 Task: Add a condition where "Hours since last SLA breach Less than One hundred" in unsolved tickets in your groups.
Action: Mouse moved to (120, 448)
Screenshot: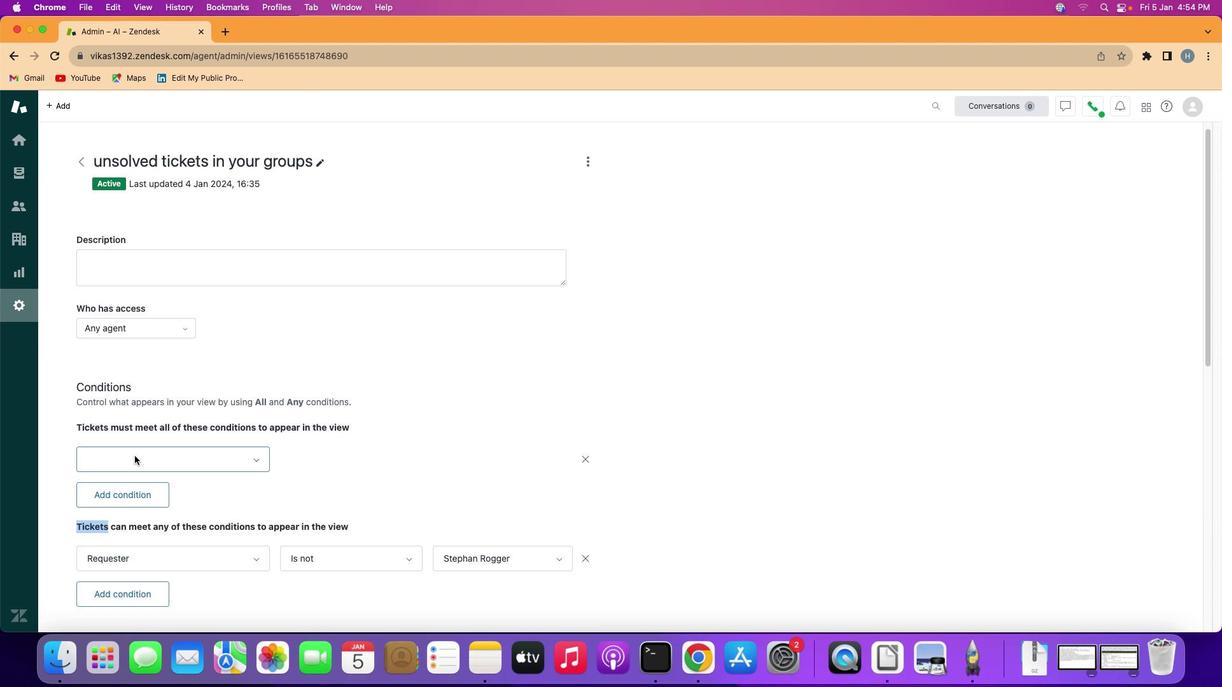 
Action: Mouse pressed left at (120, 448)
Screenshot: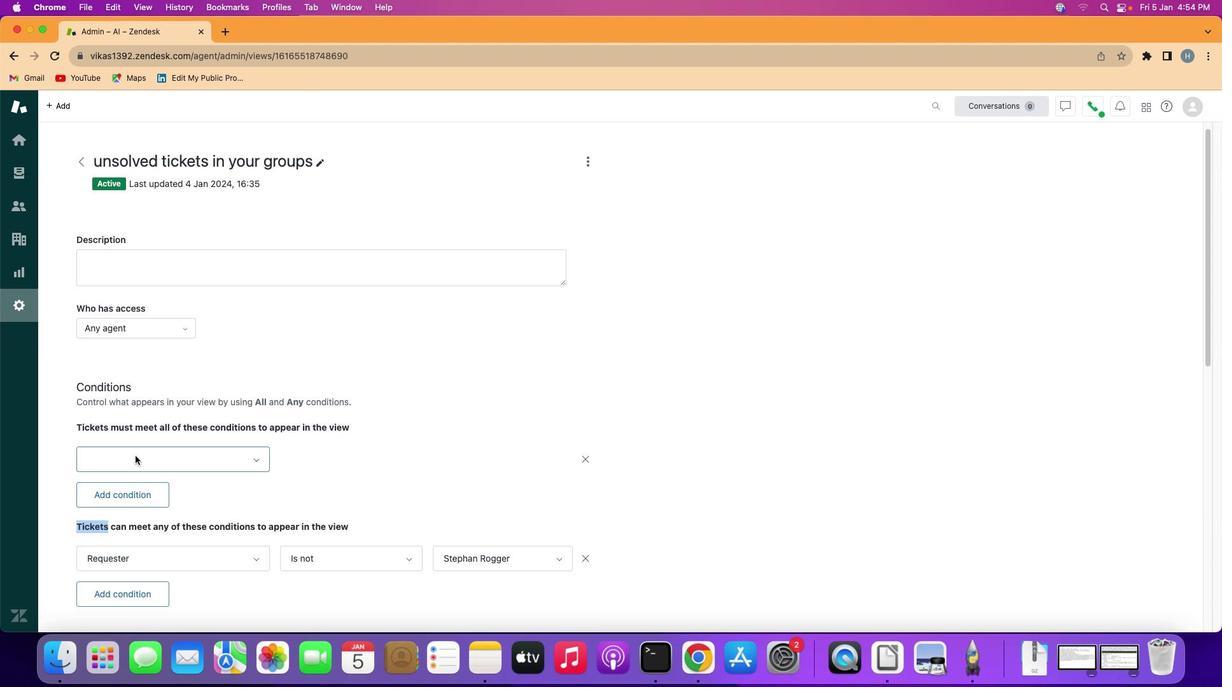 
Action: Mouse moved to (126, 446)
Screenshot: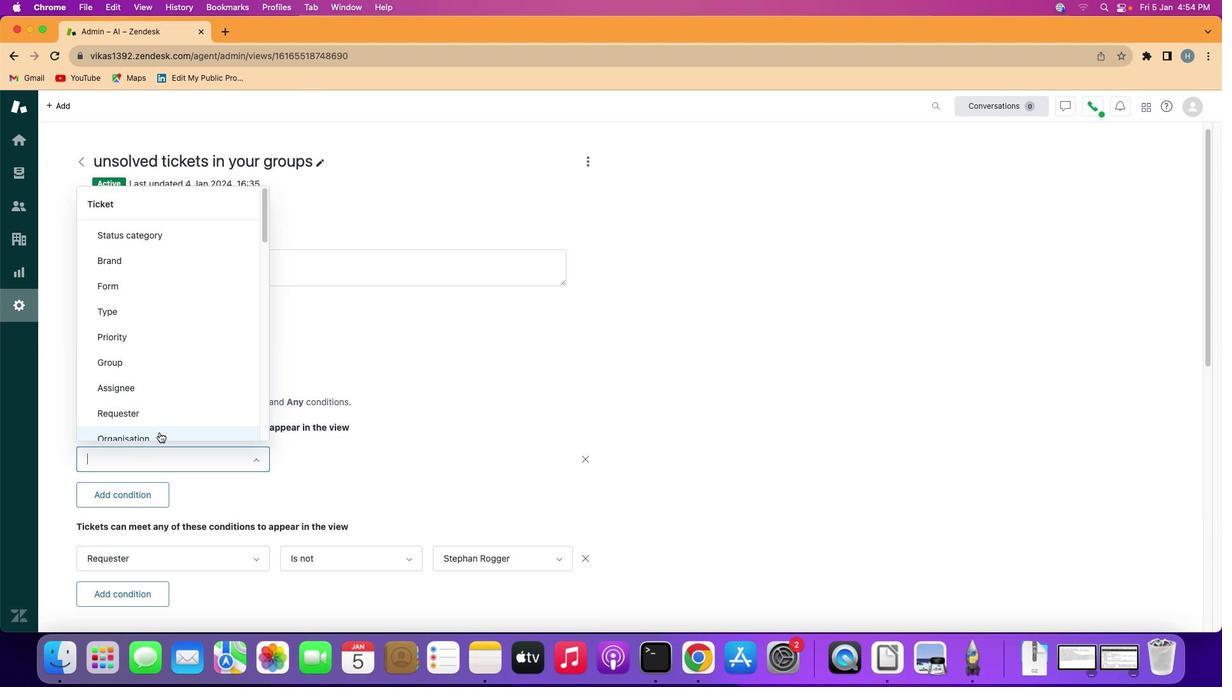 
Action: Mouse pressed left at (126, 446)
Screenshot: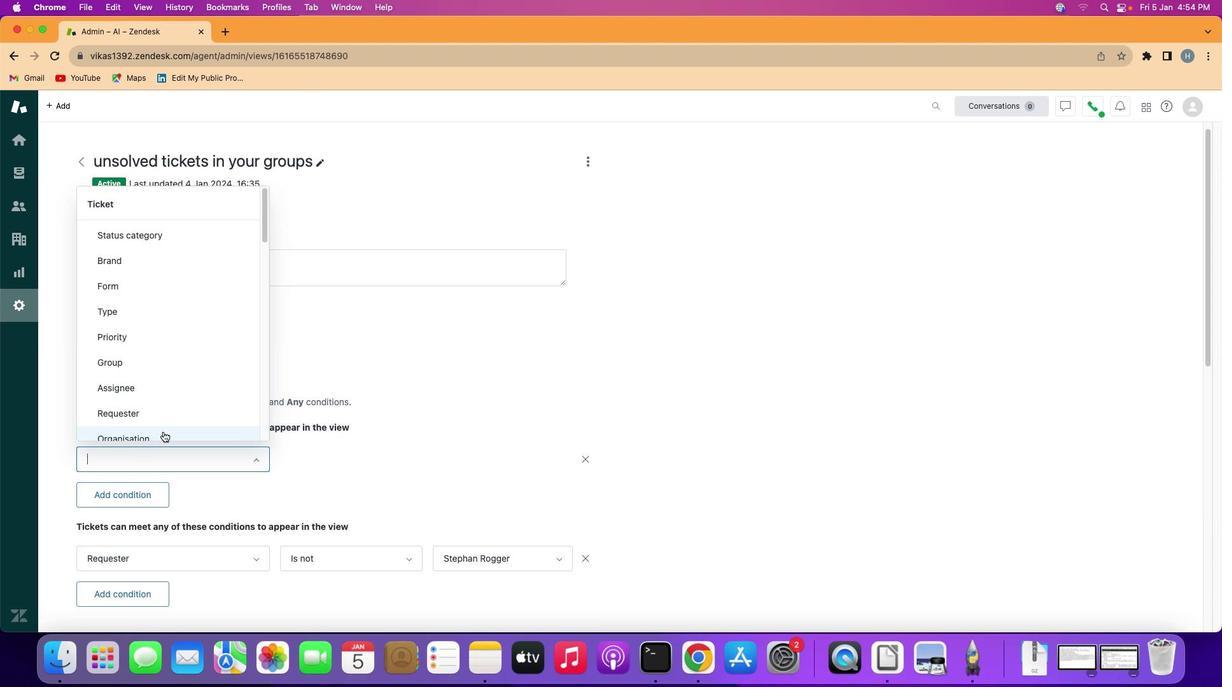 
Action: Mouse moved to (157, 387)
Screenshot: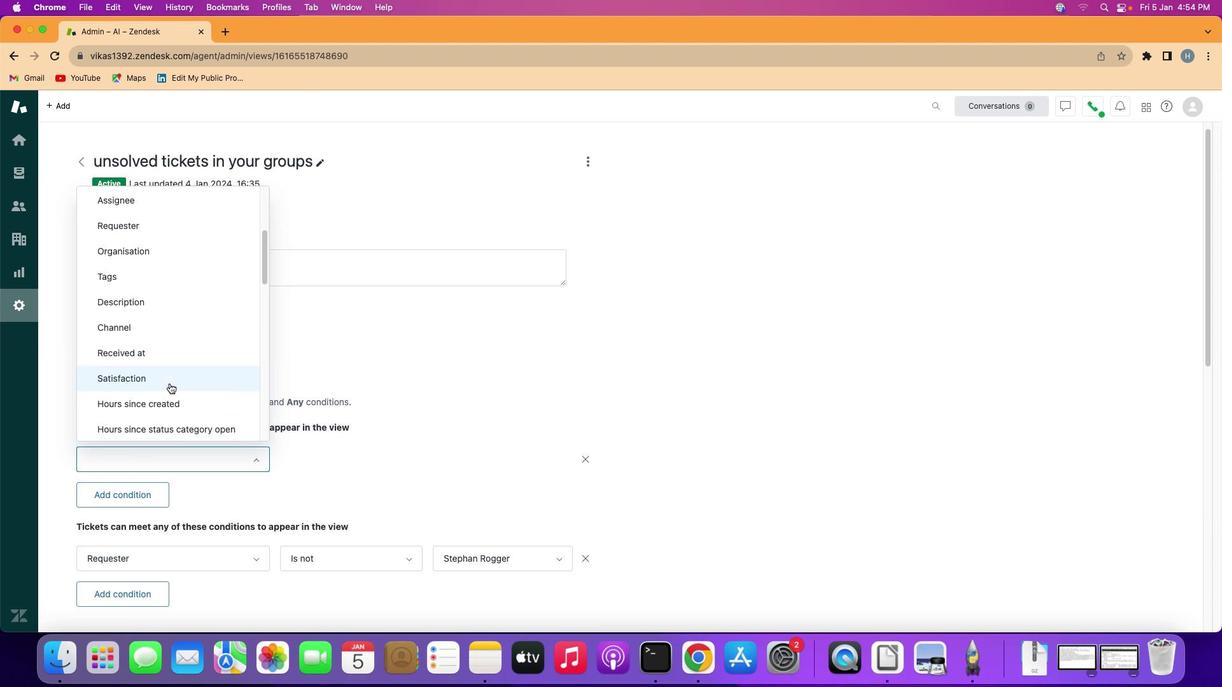 
Action: Mouse scrolled (157, 387) with delta (-8, -8)
Screenshot: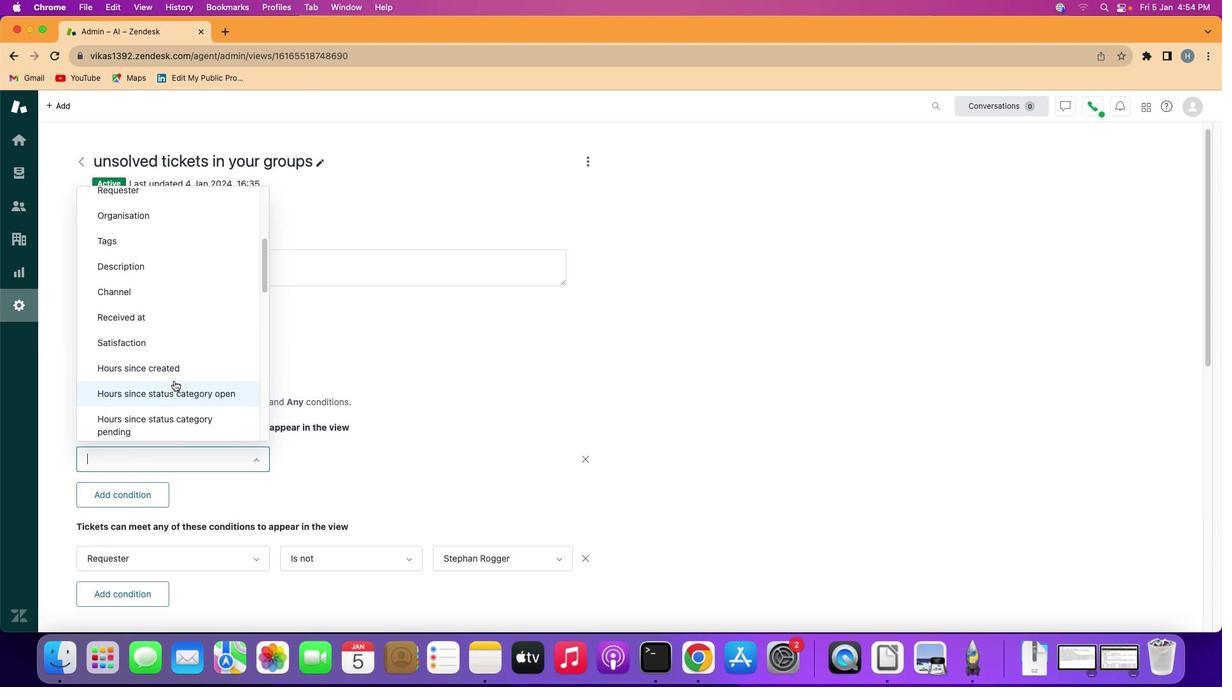 
Action: Mouse moved to (157, 386)
Screenshot: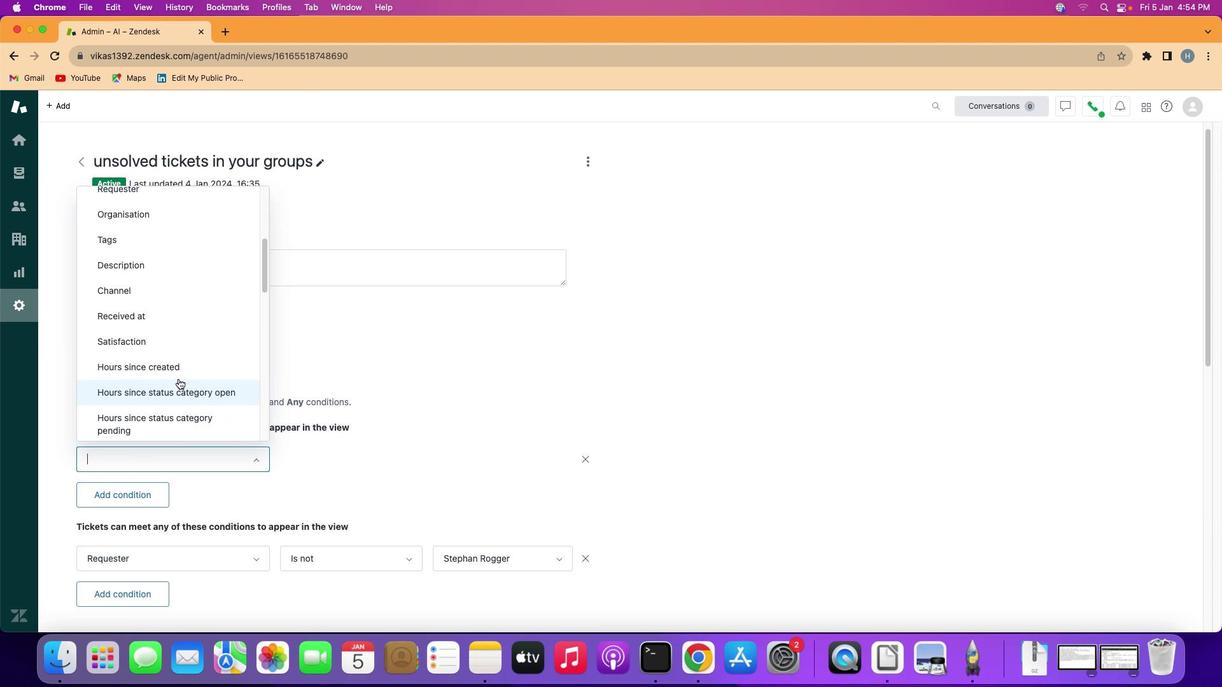 
Action: Mouse scrolled (157, 386) with delta (-8, -8)
Screenshot: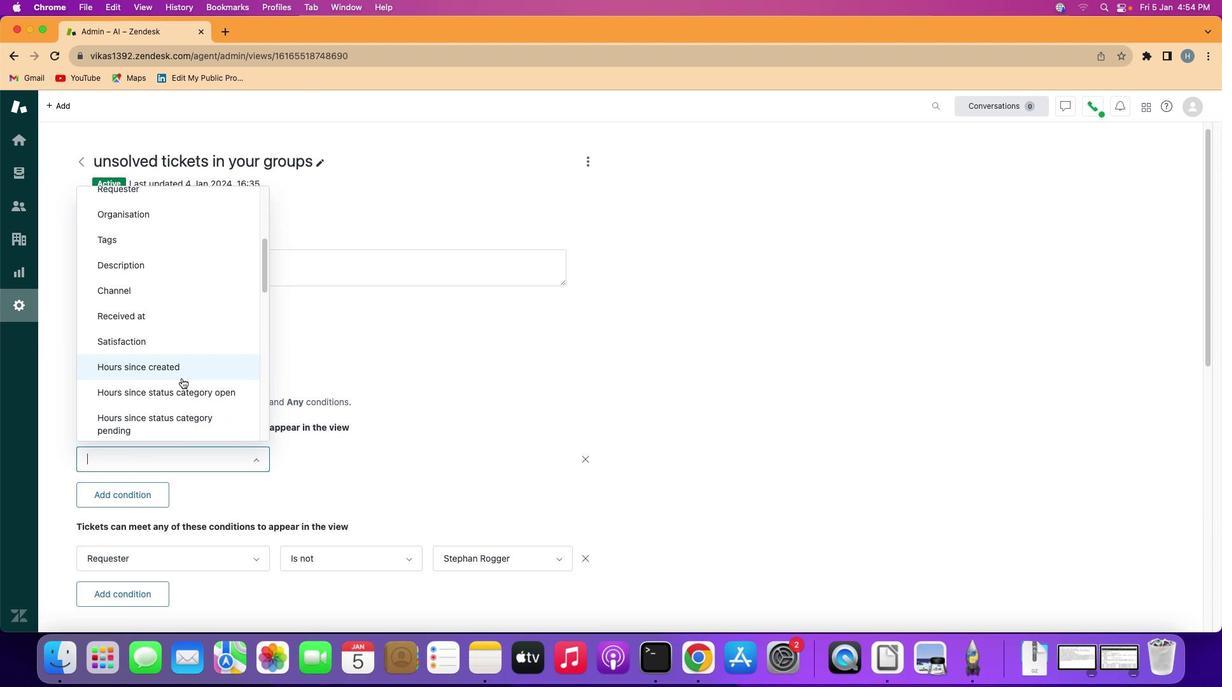 
Action: Mouse scrolled (157, 386) with delta (-8, -9)
Screenshot: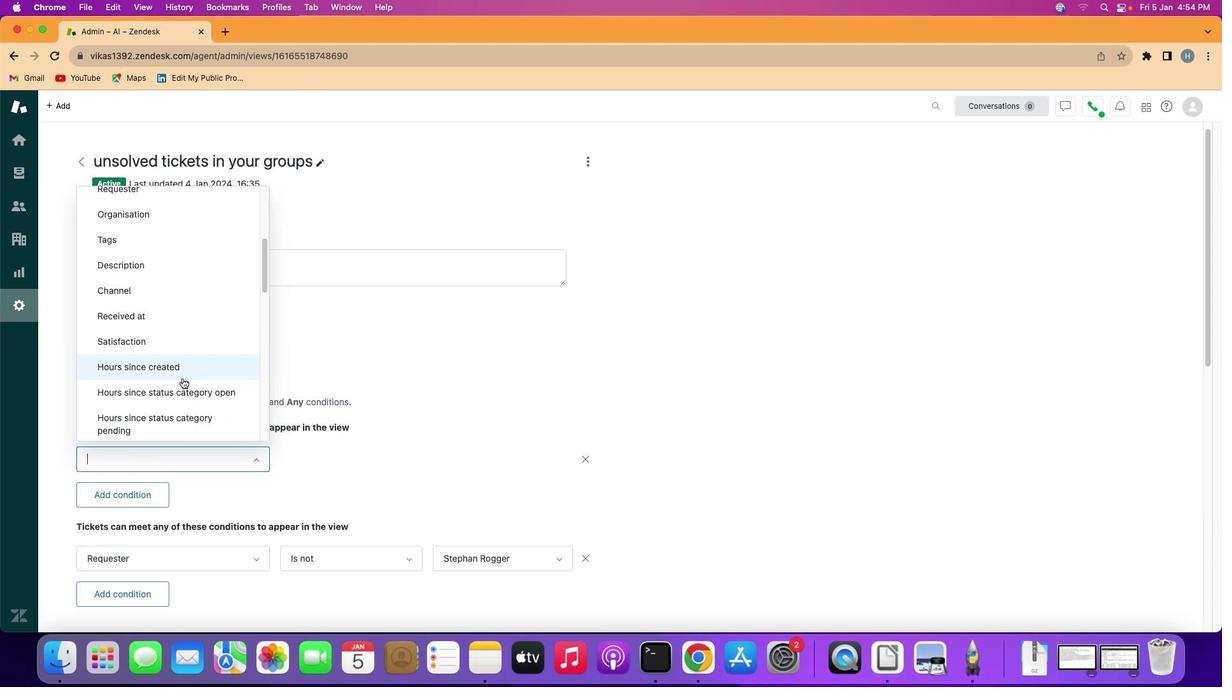 
Action: Mouse scrolled (157, 386) with delta (-8, -9)
Screenshot: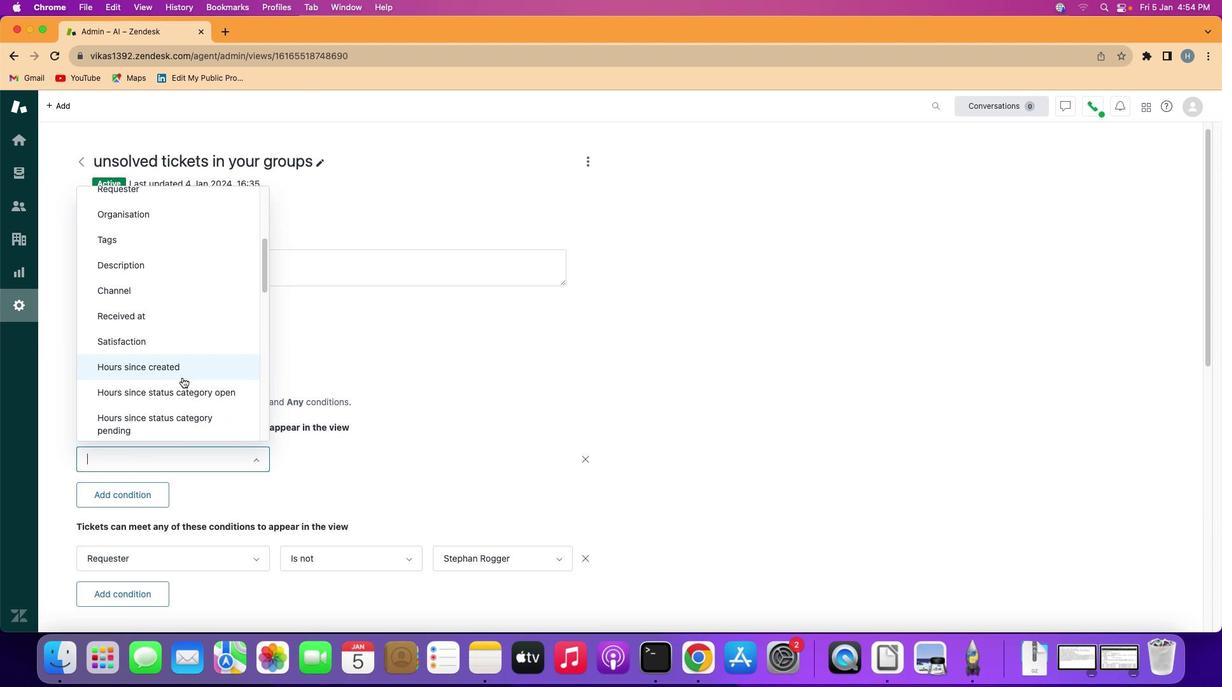 
Action: Mouse moved to (158, 385)
Screenshot: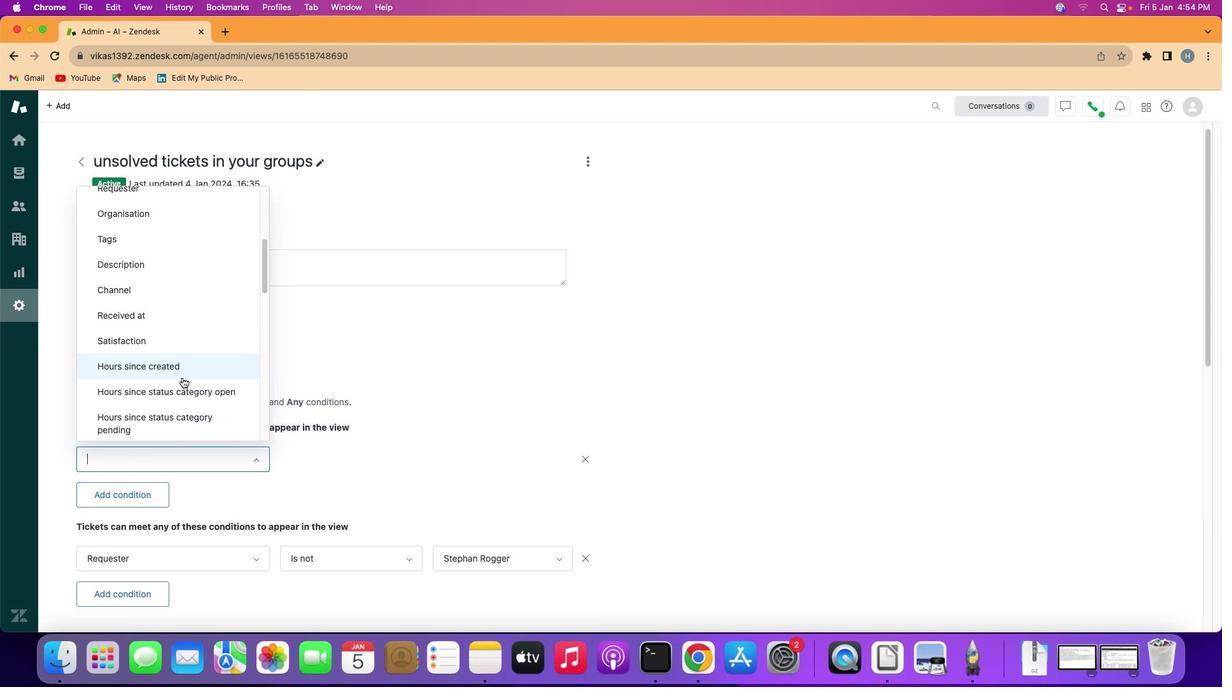 
Action: Mouse scrolled (158, 385) with delta (-8, -10)
Screenshot: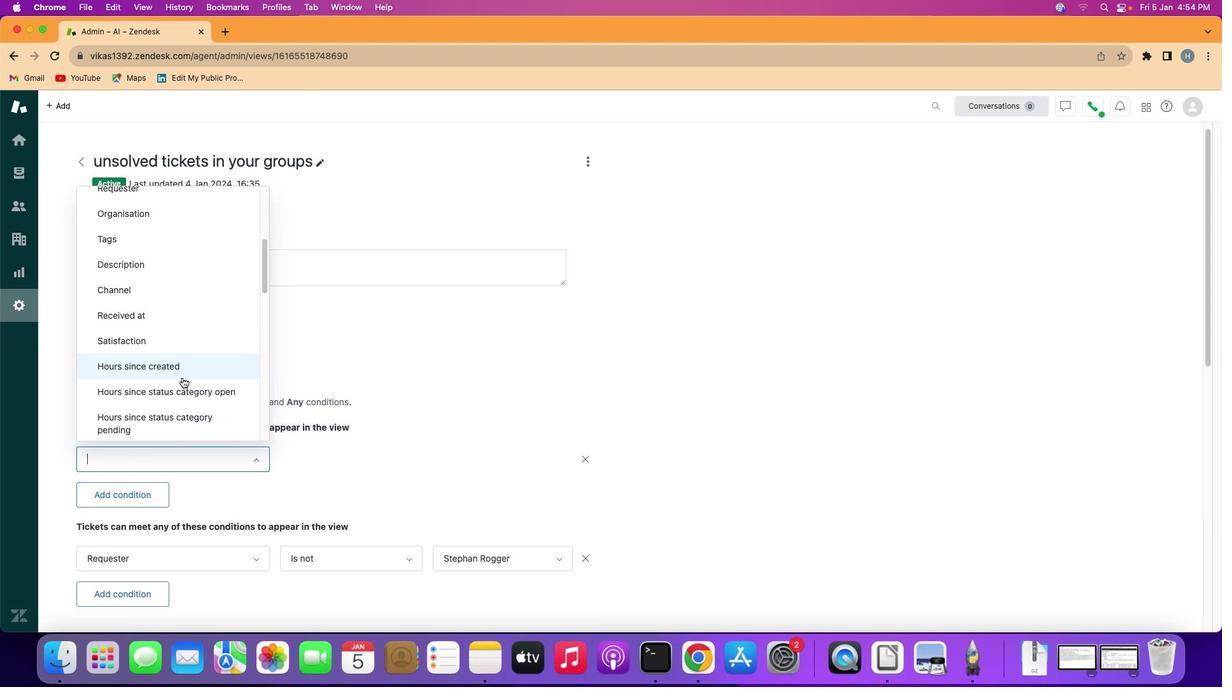 
Action: Mouse moved to (173, 369)
Screenshot: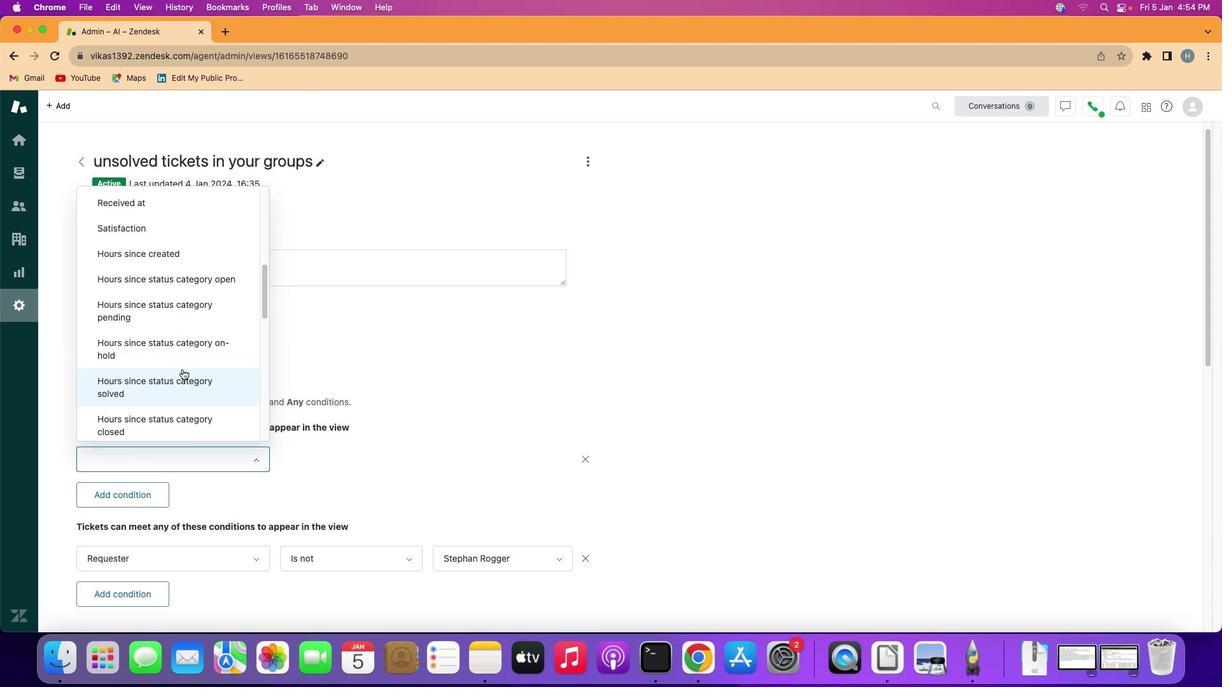 
Action: Mouse scrolled (173, 369) with delta (-8, -8)
Screenshot: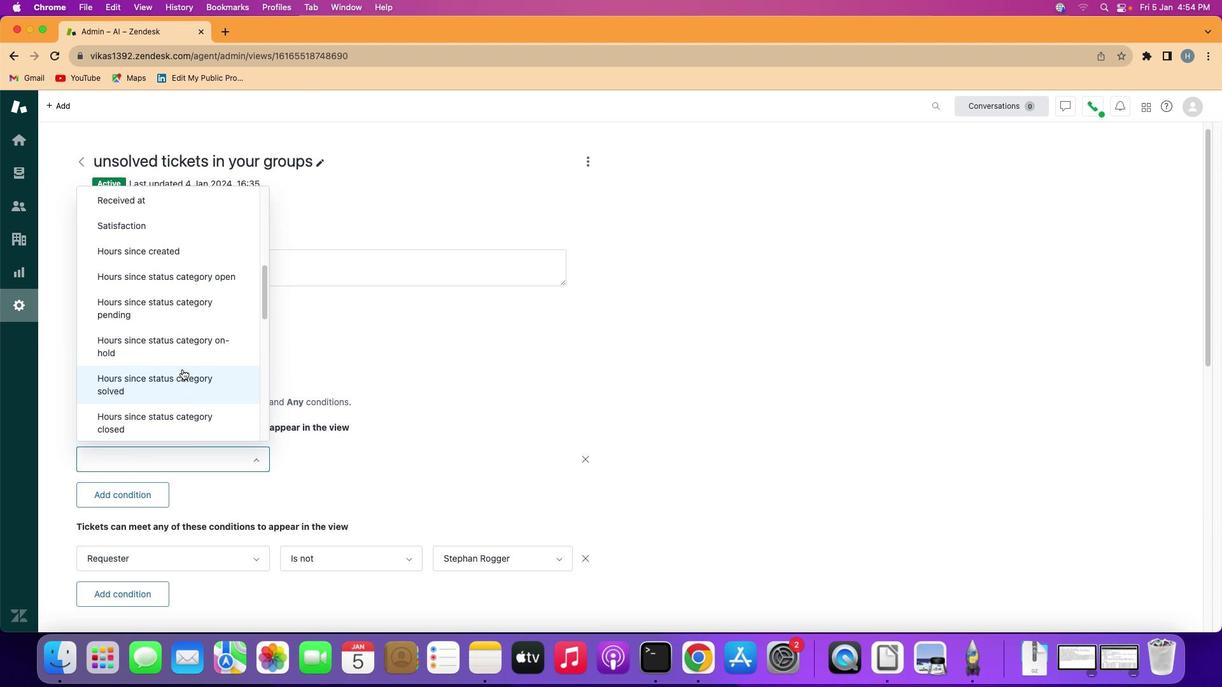 
Action: Mouse scrolled (173, 369) with delta (-8, -8)
Screenshot: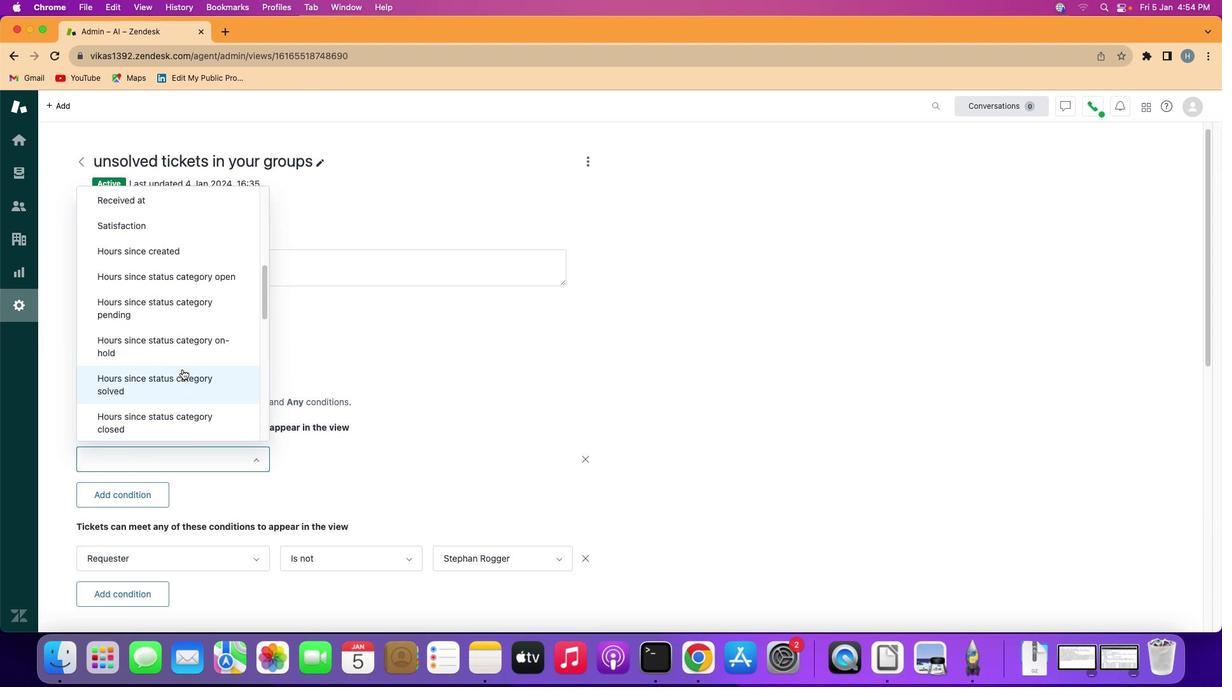 
Action: Mouse moved to (173, 369)
Screenshot: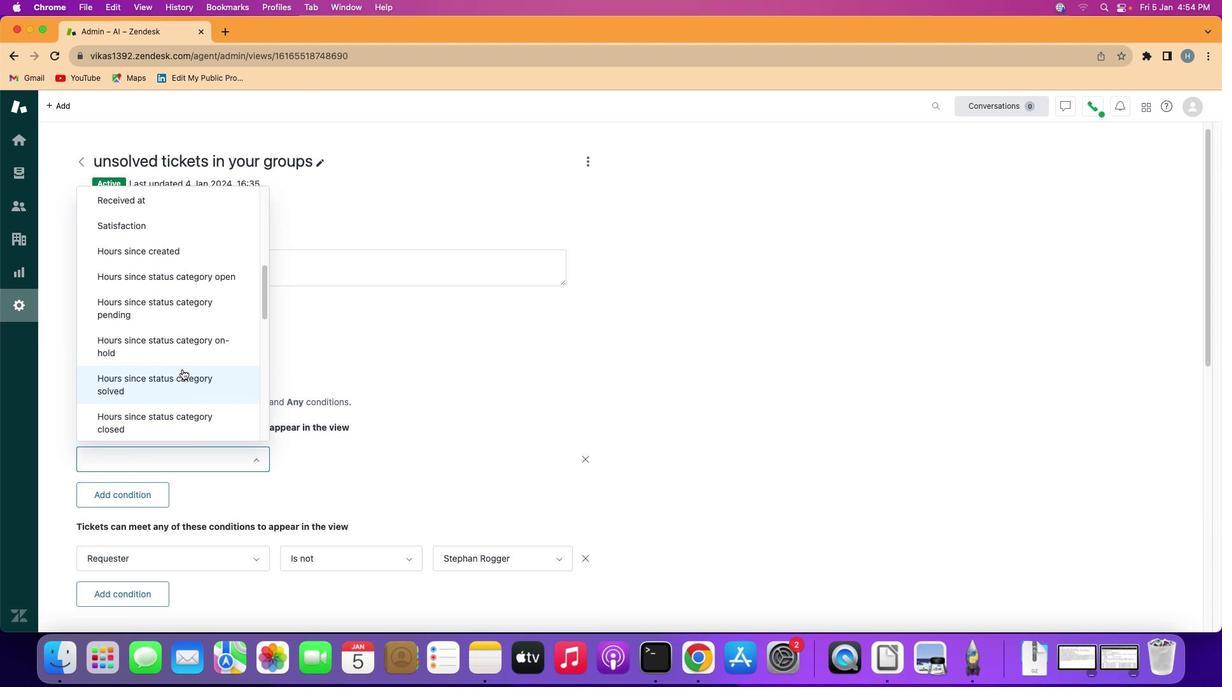 
Action: Mouse scrolled (173, 369) with delta (-8, -8)
Screenshot: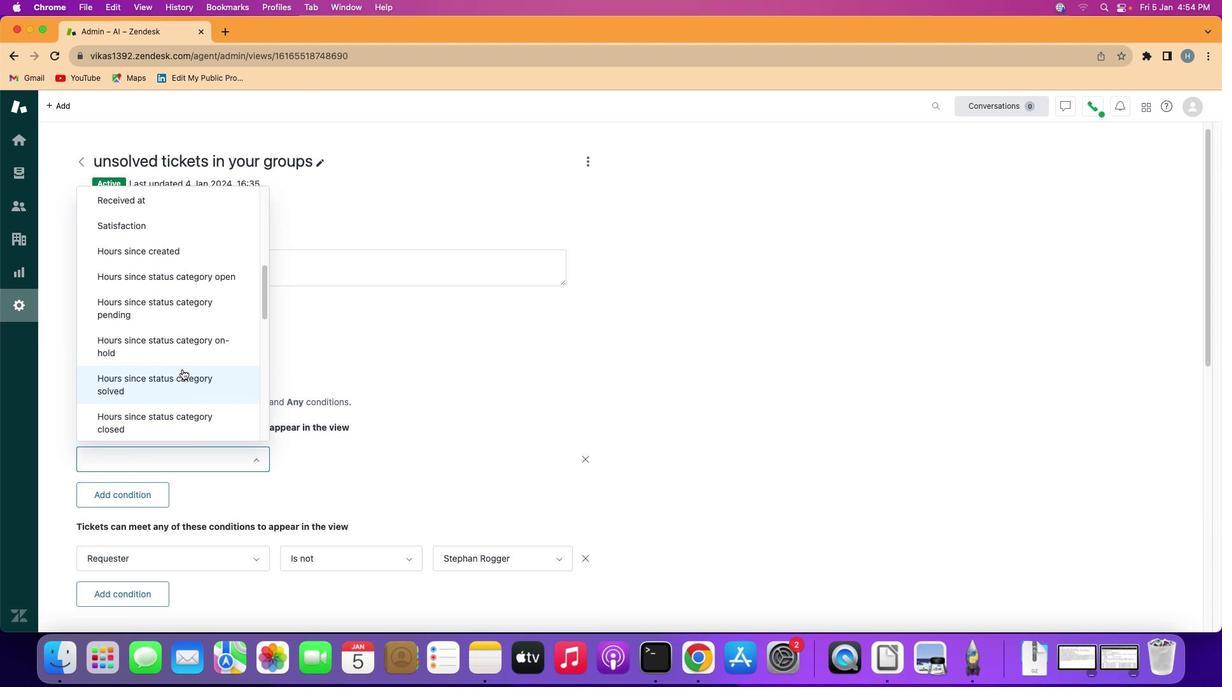 
Action: Mouse moved to (173, 367)
Screenshot: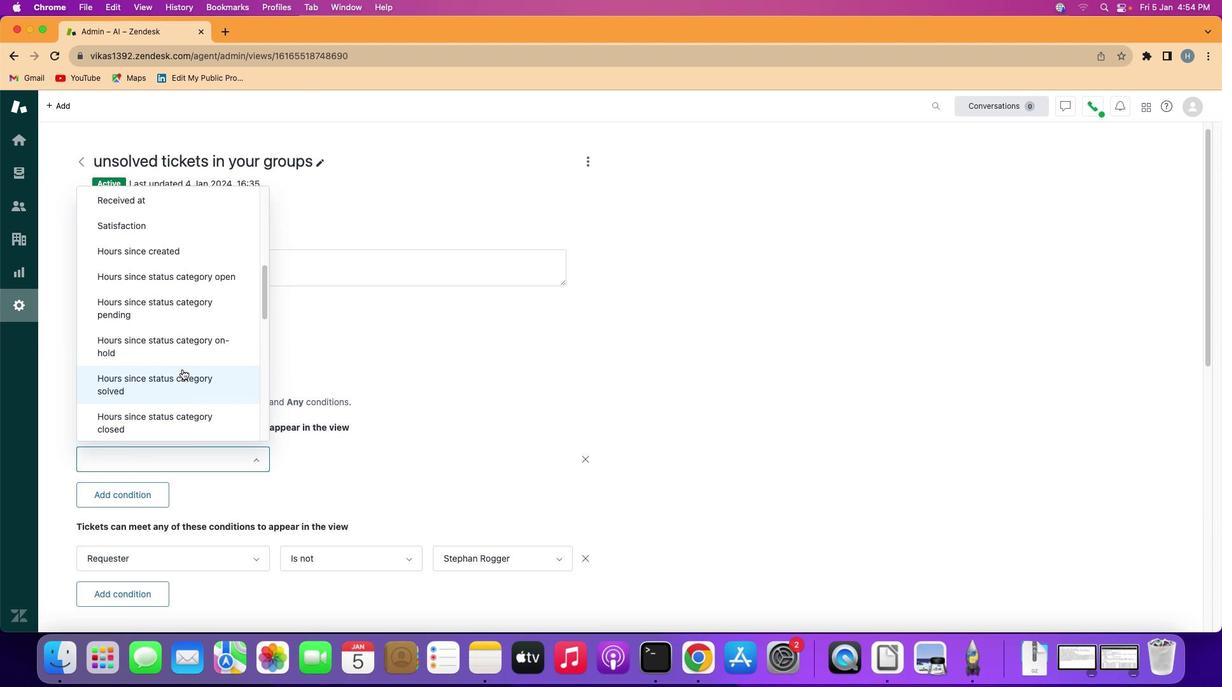 
Action: Mouse scrolled (173, 367) with delta (-8, -9)
Screenshot: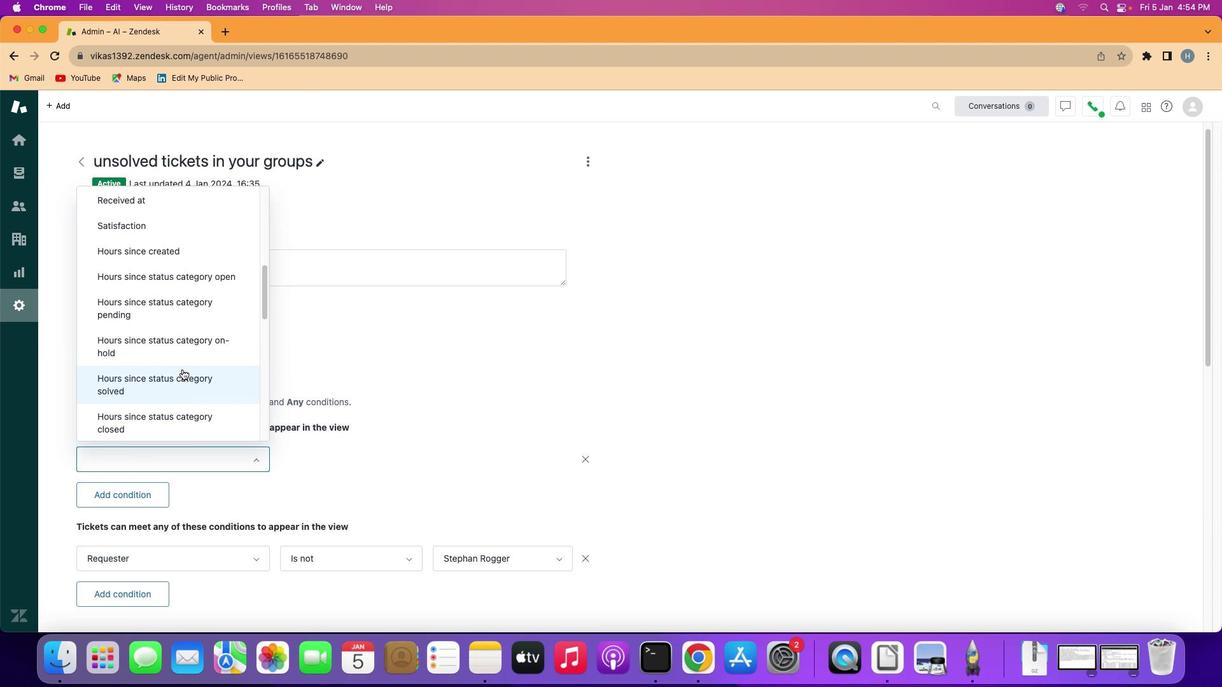 
Action: Mouse moved to (173, 360)
Screenshot: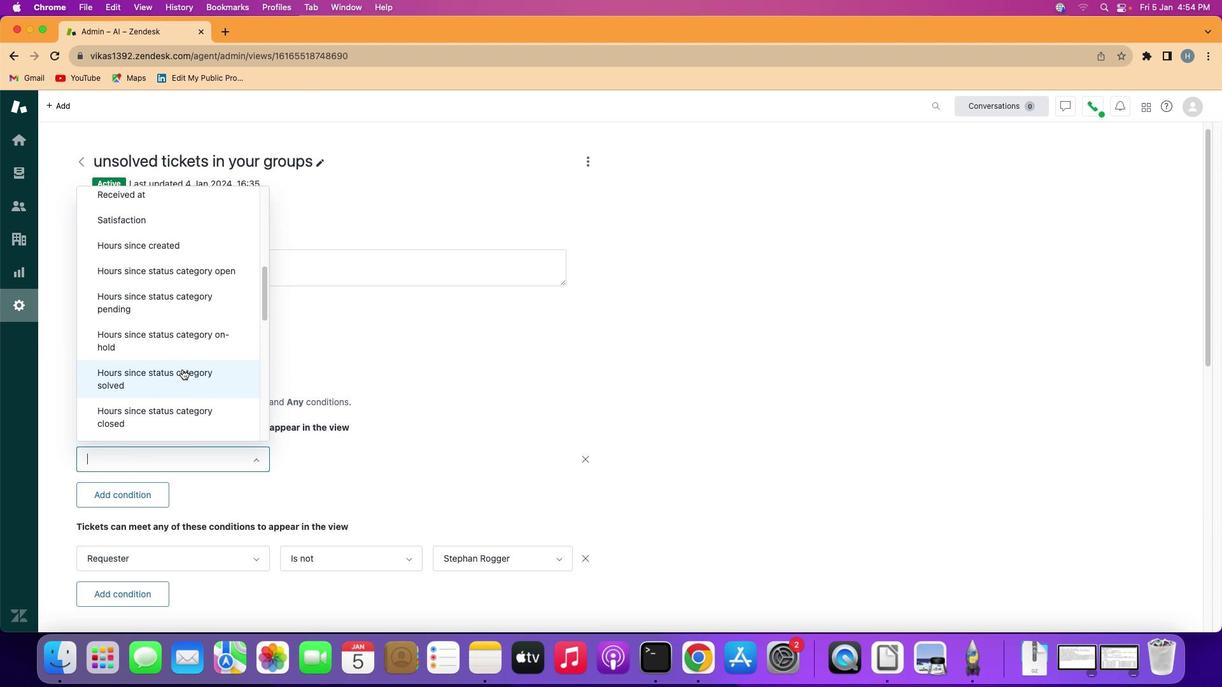 
Action: Mouse scrolled (173, 360) with delta (-8, -8)
Screenshot: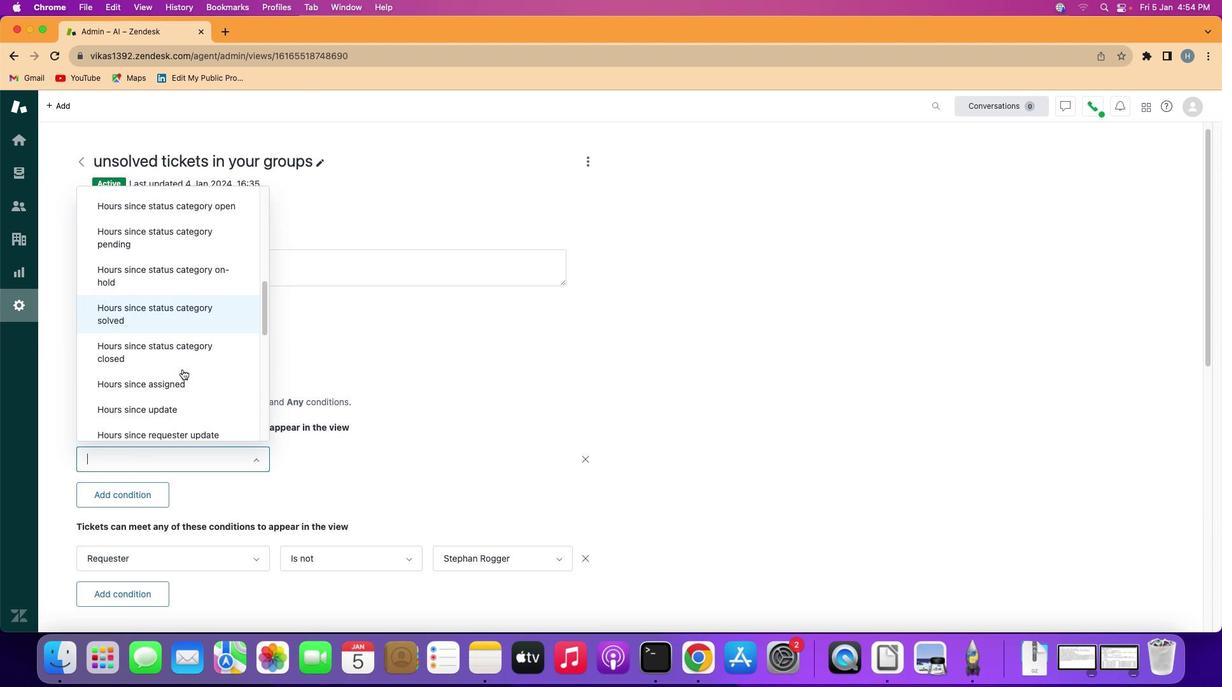 
Action: Mouse scrolled (173, 360) with delta (-8, -8)
Screenshot: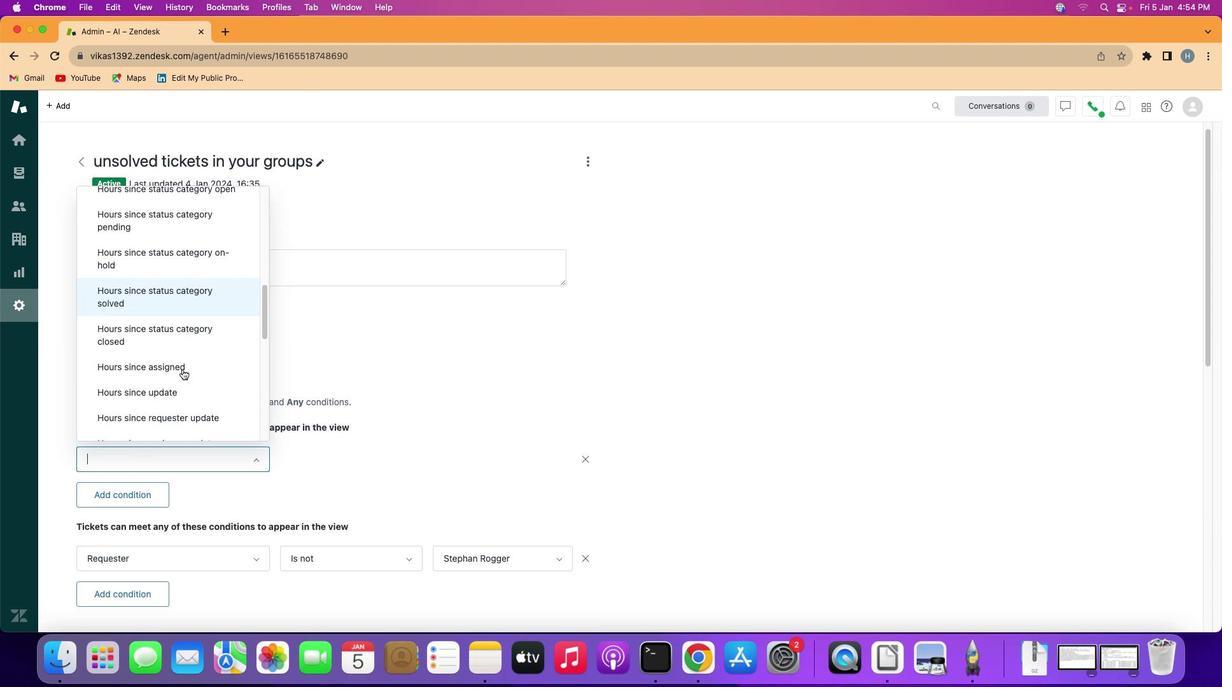 
Action: Mouse scrolled (173, 360) with delta (-8, -8)
Screenshot: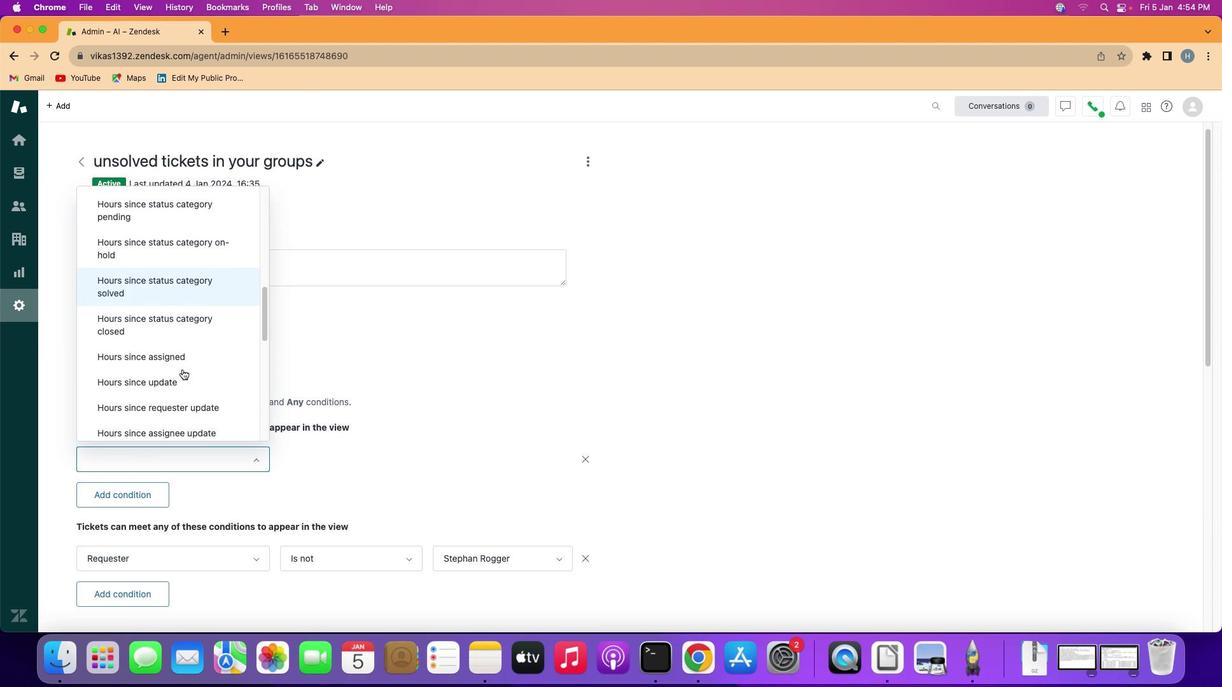 
Action: Mouse scrolled (173, 360) with delta (-8, -8)
Screenshot: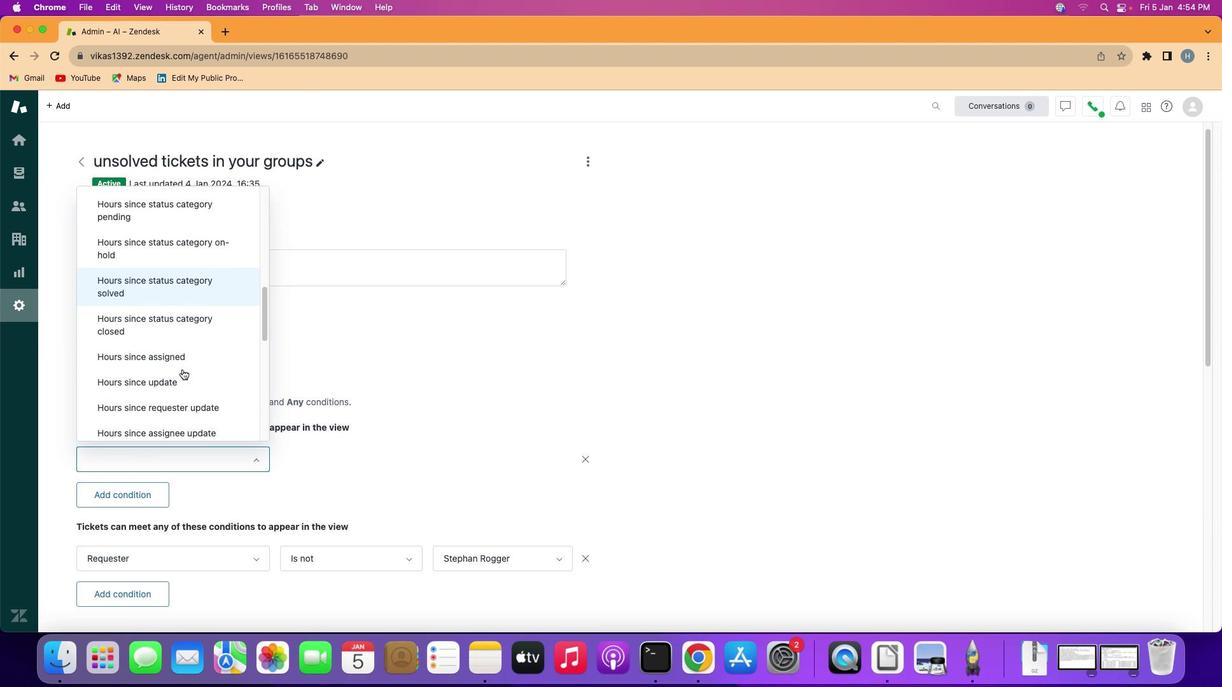 
Action: Mouse scrolled (173, 360) with delta (-8, -8)
Screenshot: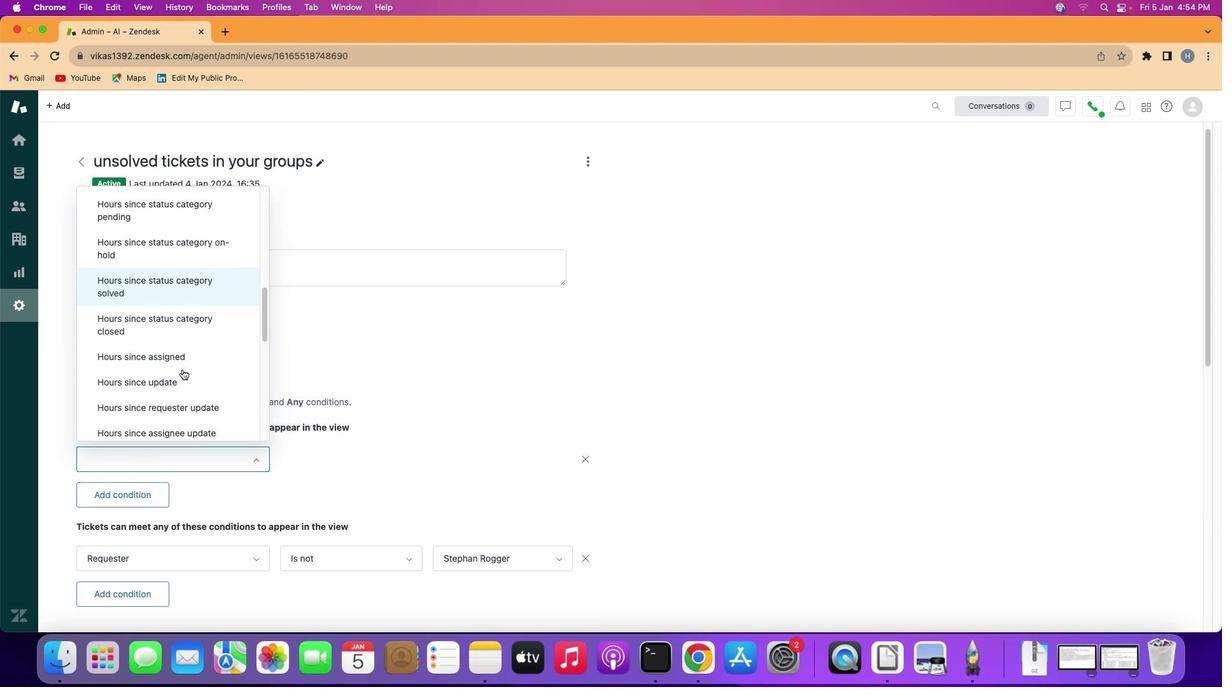 
Action: Mouse scrolled (173, 360) with delta (-8, -8)
Screenshot: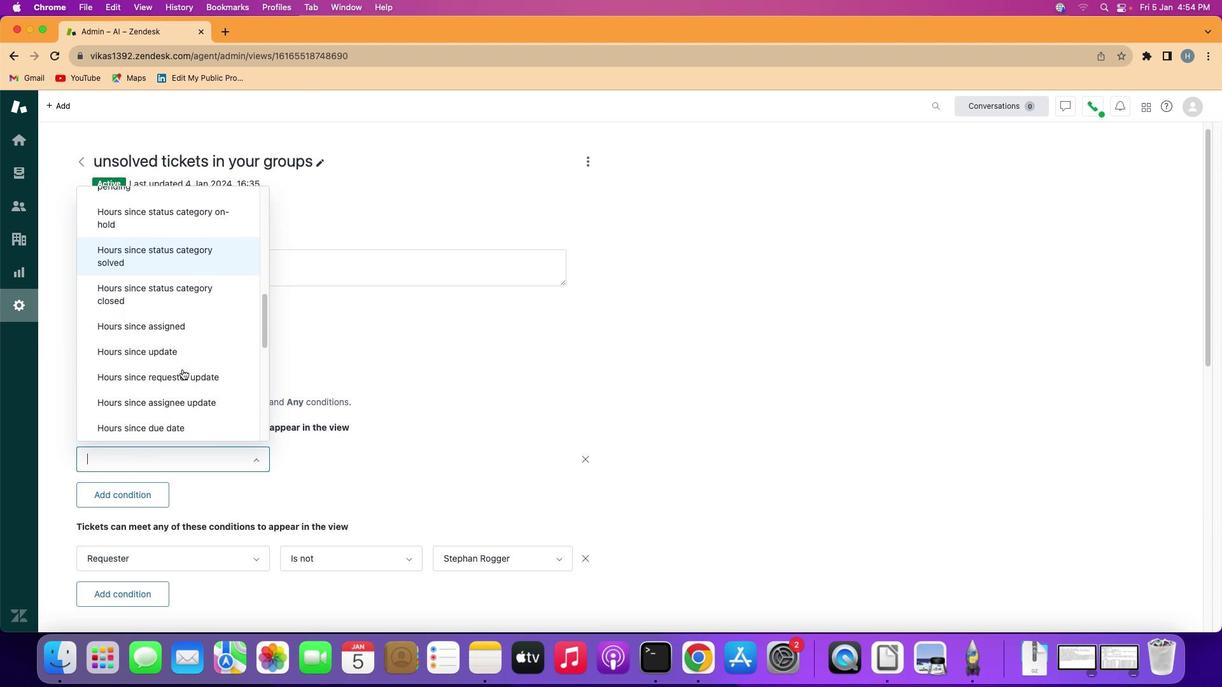 
Action: Mouse scrolled (173, 360) with delta (-8, -8)
Screenshot: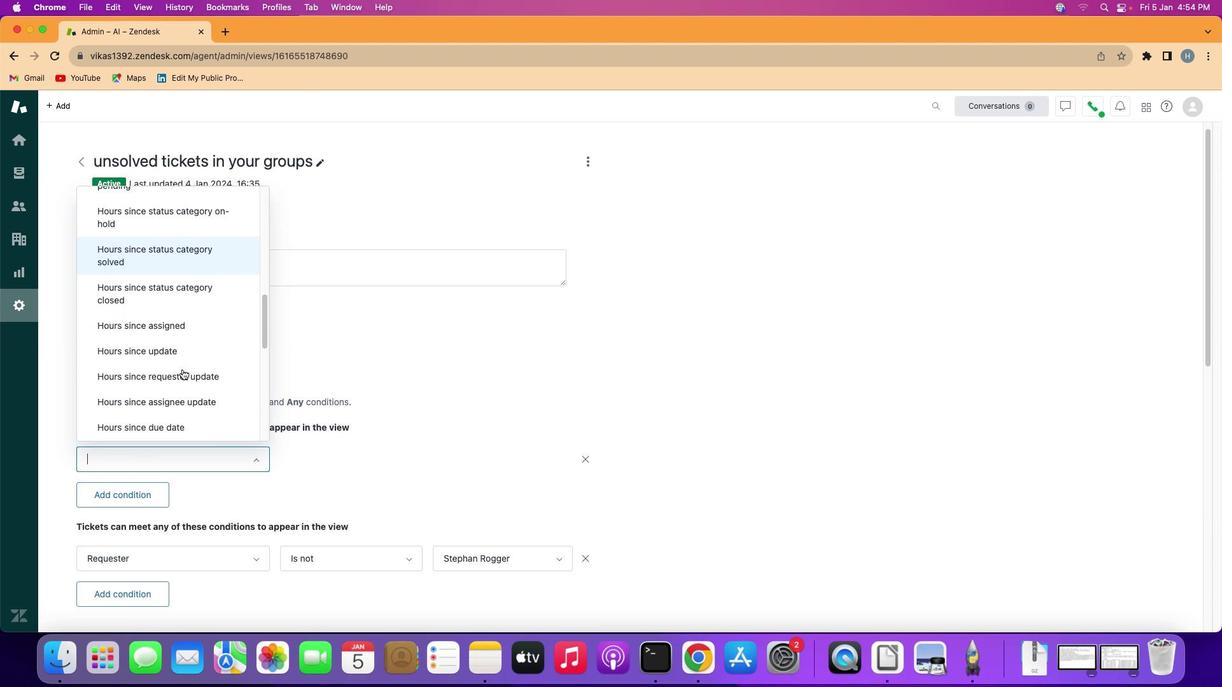 
Action: Mouse scrolled (173, 360) with delta (-8, -8)
Screenshot: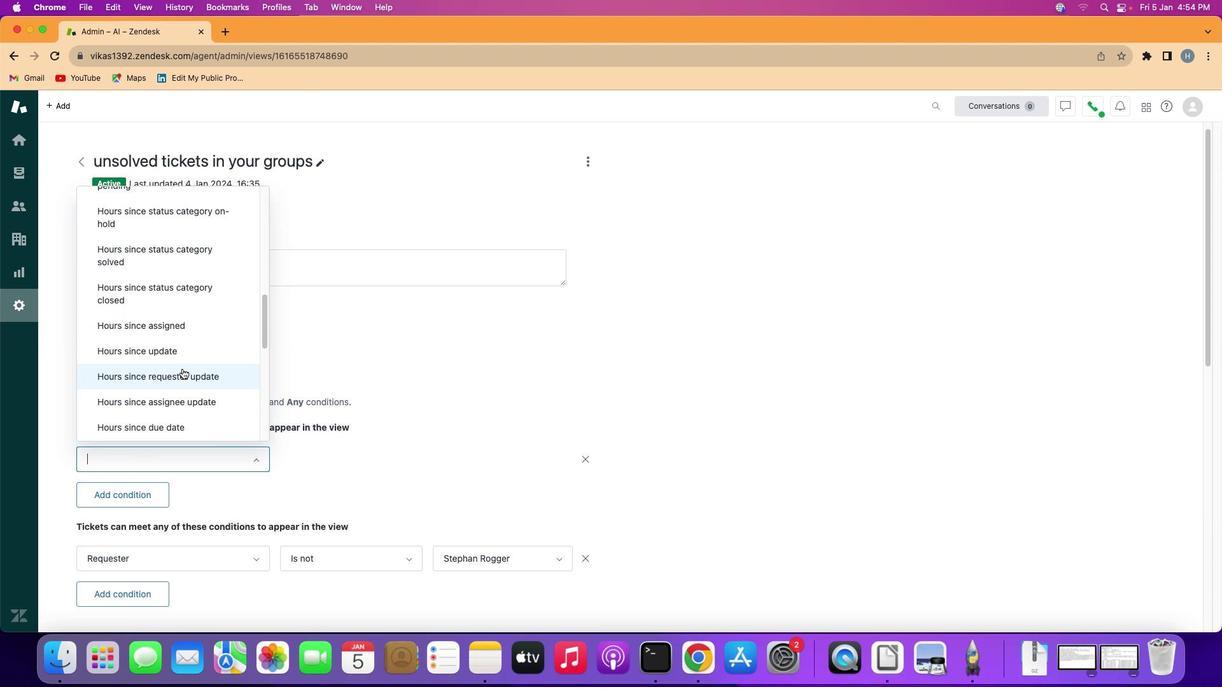 
Action: Mouse scrolled (173, 360) with delta (-8, -8)
Screenshot: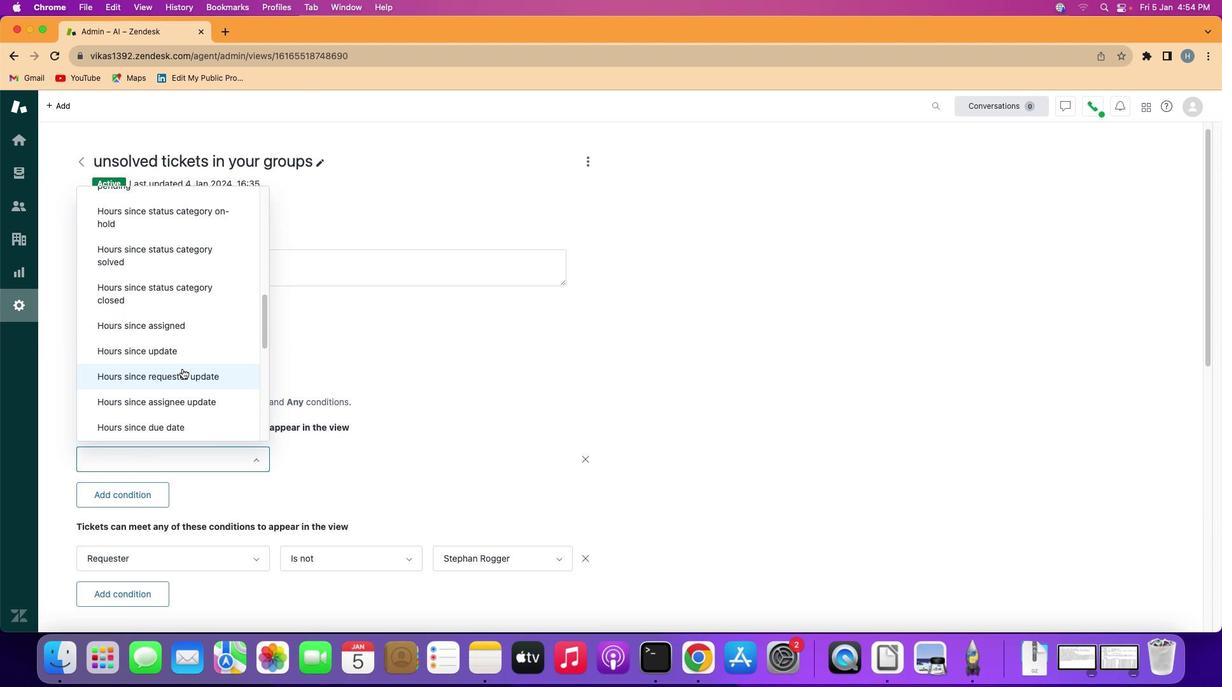 
Action: Mouse moved to (173, 359)
Screenshot: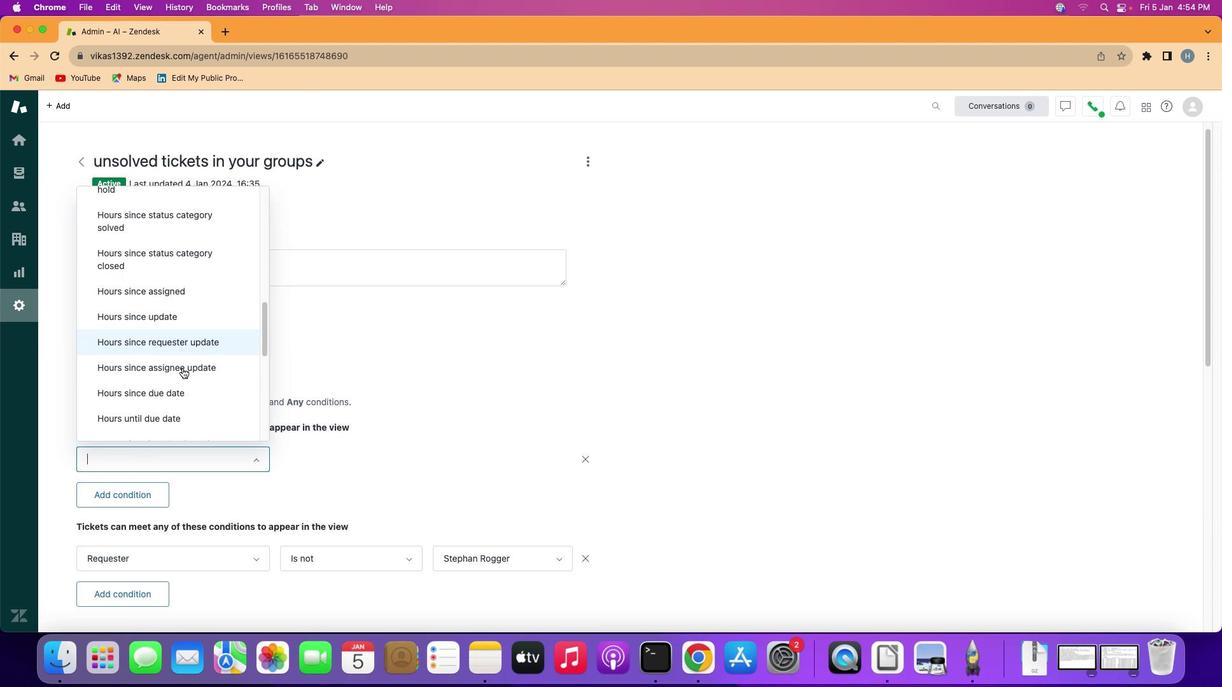 
Action: Mouse scrolled (173, 359) with delta (-8, -8)
Screenshot: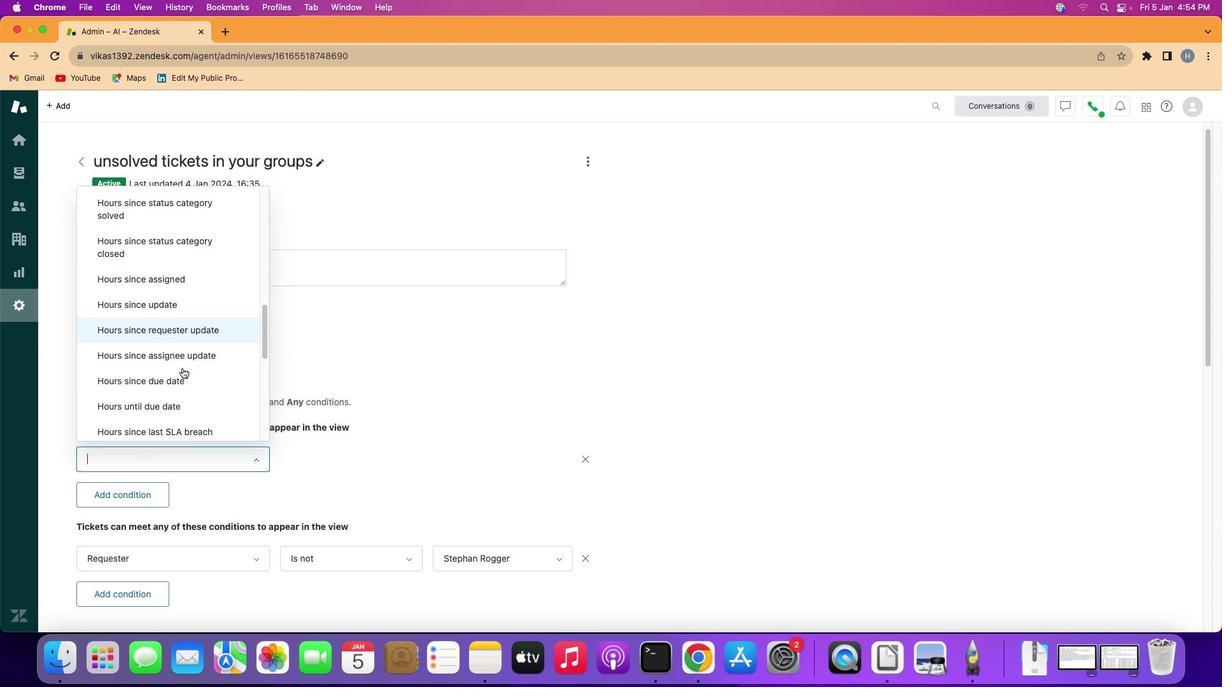 
Action: Mouse moved to (173, 359)
Screenshot: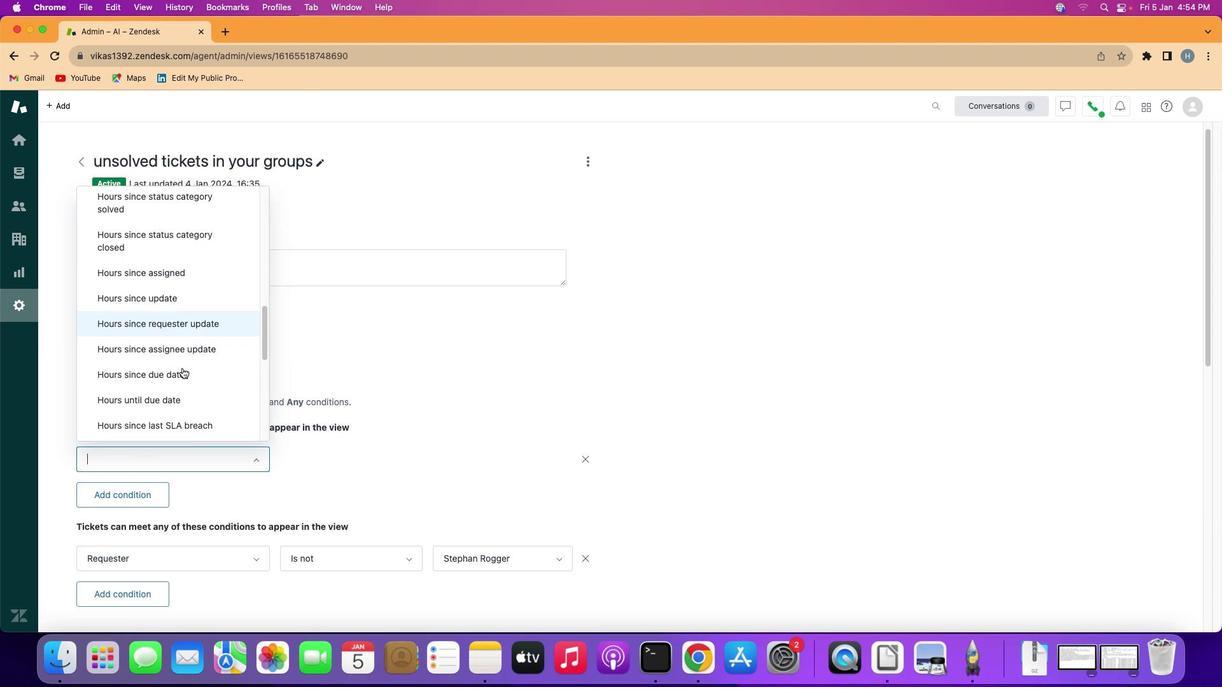 
Action: Mouse scrolled (173, 359) with delta (-8, -8)
Screenshot: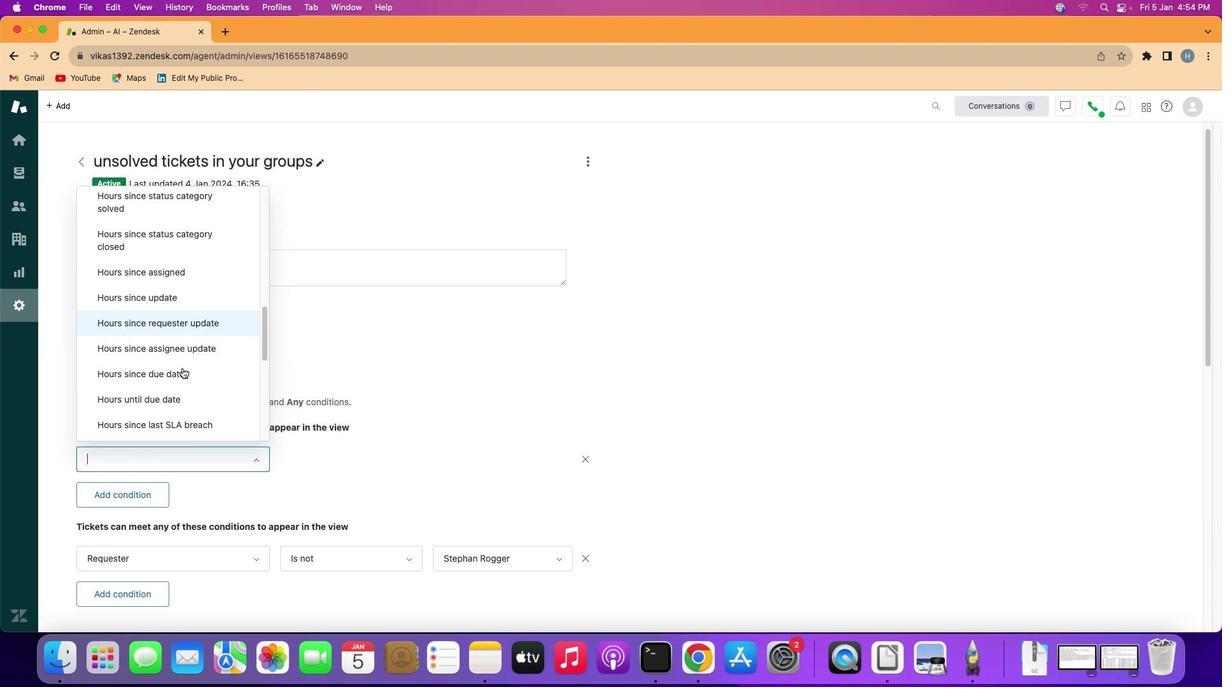 
Action: Mouse scrolled (173, 359) with delta (-8, -8)
Screenshot: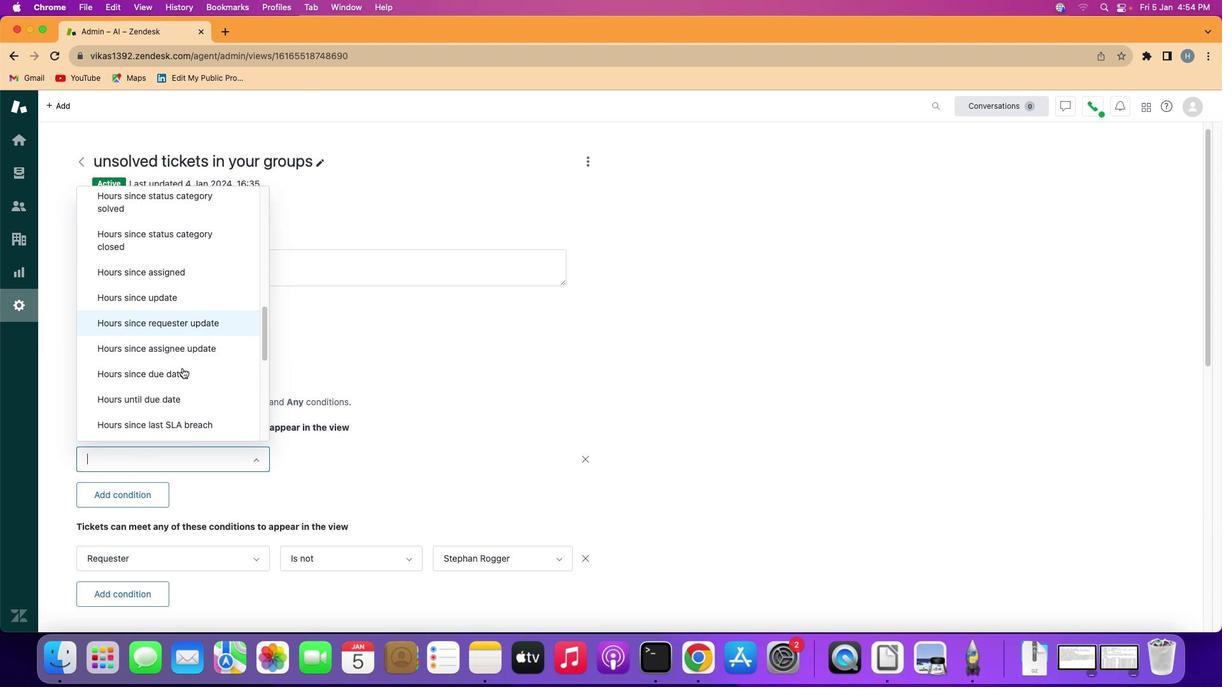 
Action: Mouse scrolled (173, 359) with delta (-8, -8)
Screenshot: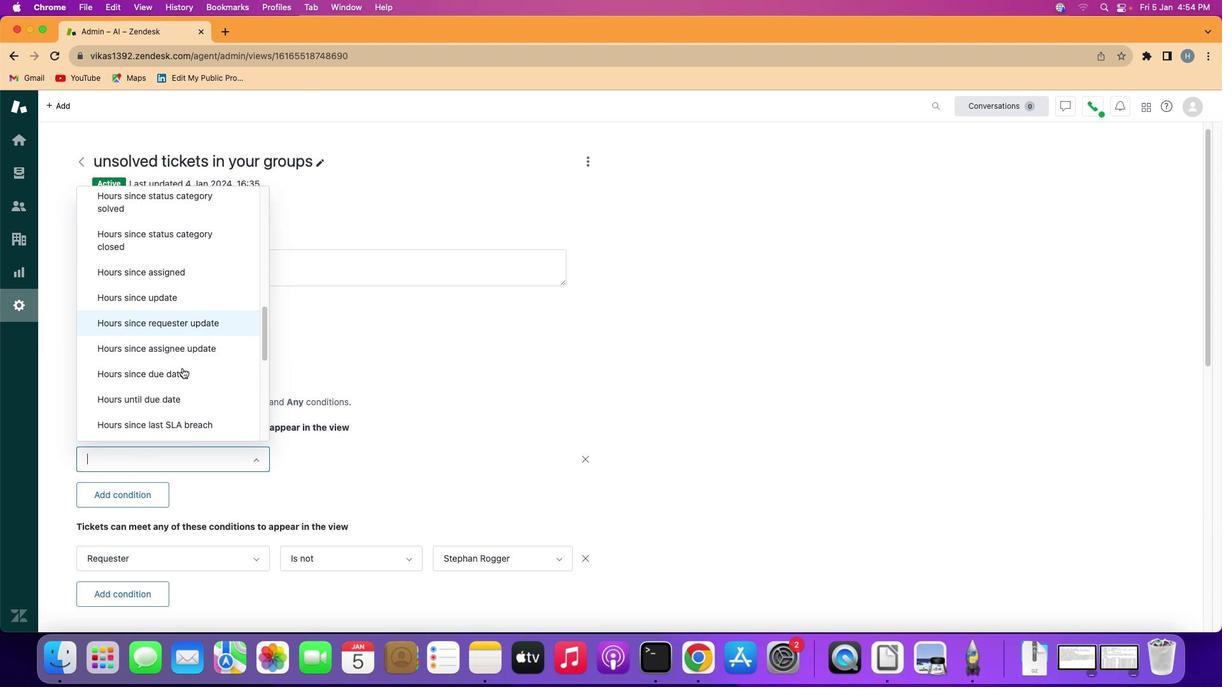 
Action: Mouse scrolled (173, 359) with delta (-8, -8)
Screenshot: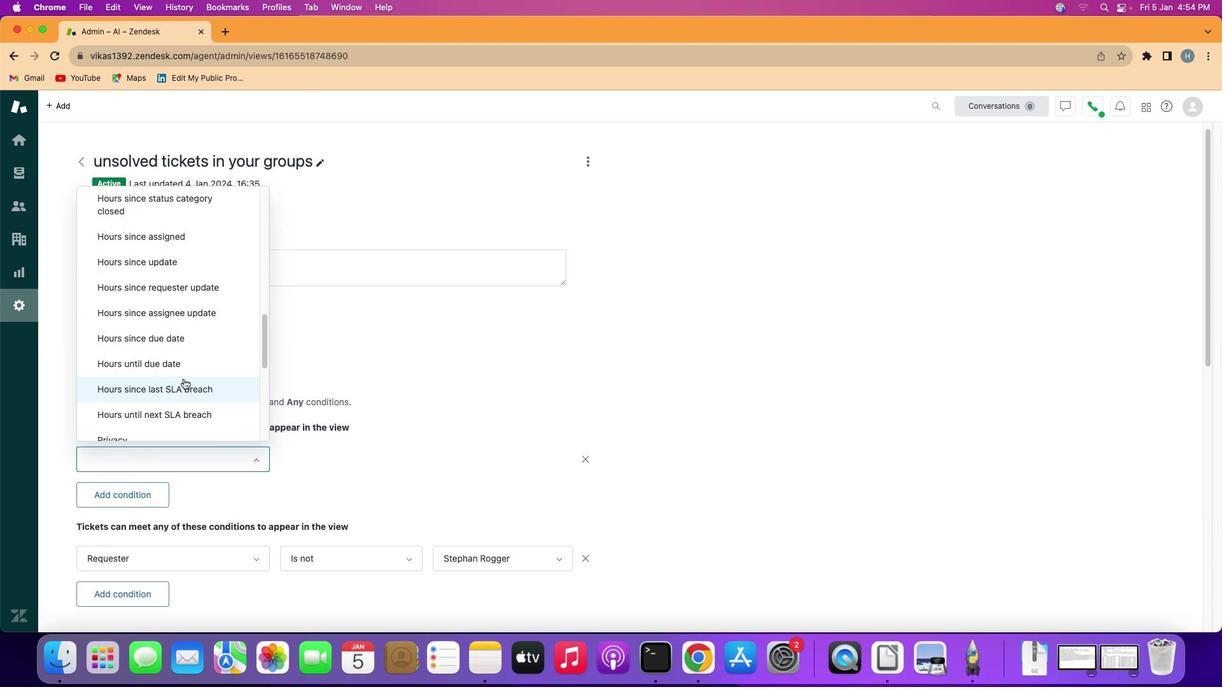
Action: Mouse scrolled (173, 359) with delta (-8, -8)
Screenshot: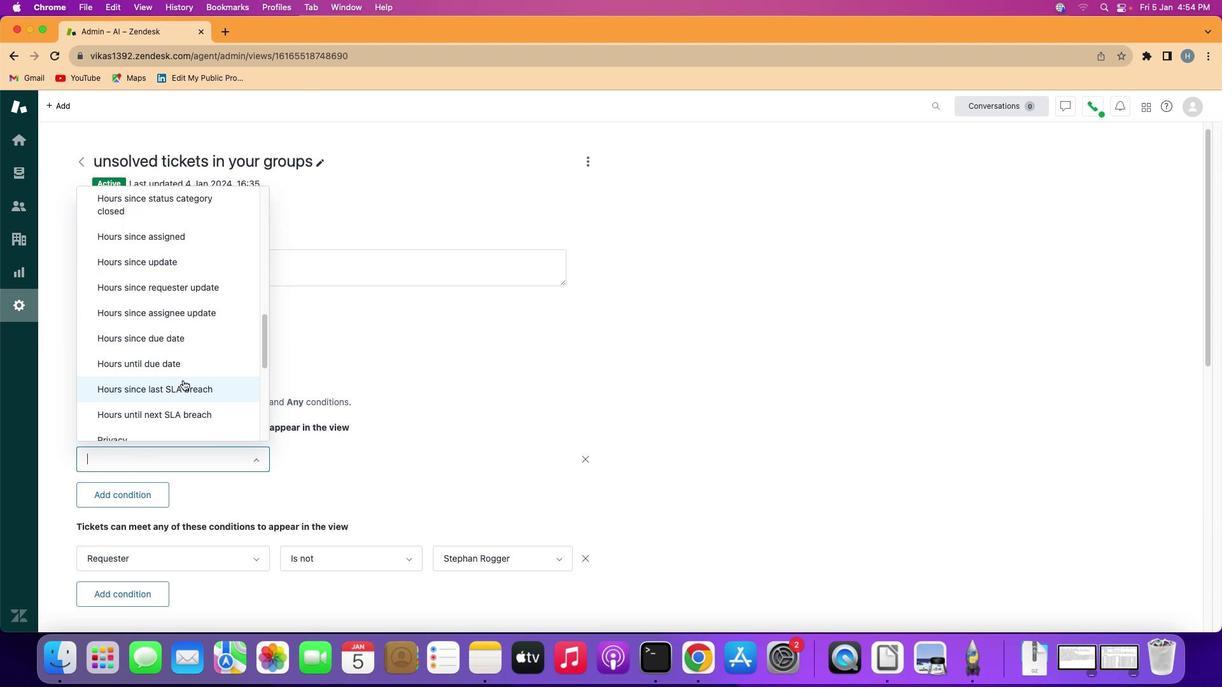 
Action: Mouse scrolled (173, 359) with delta (-8, -8)
Screenshot: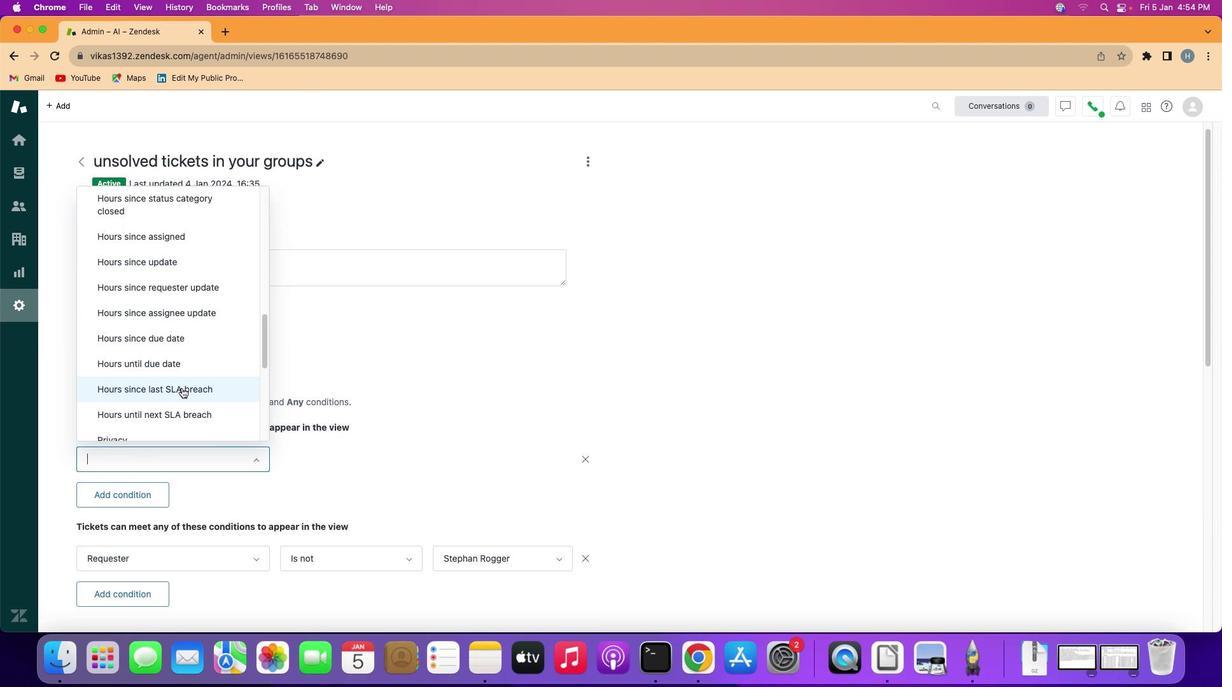 
Action: Mouse moved to (173, 379)
Screenshot: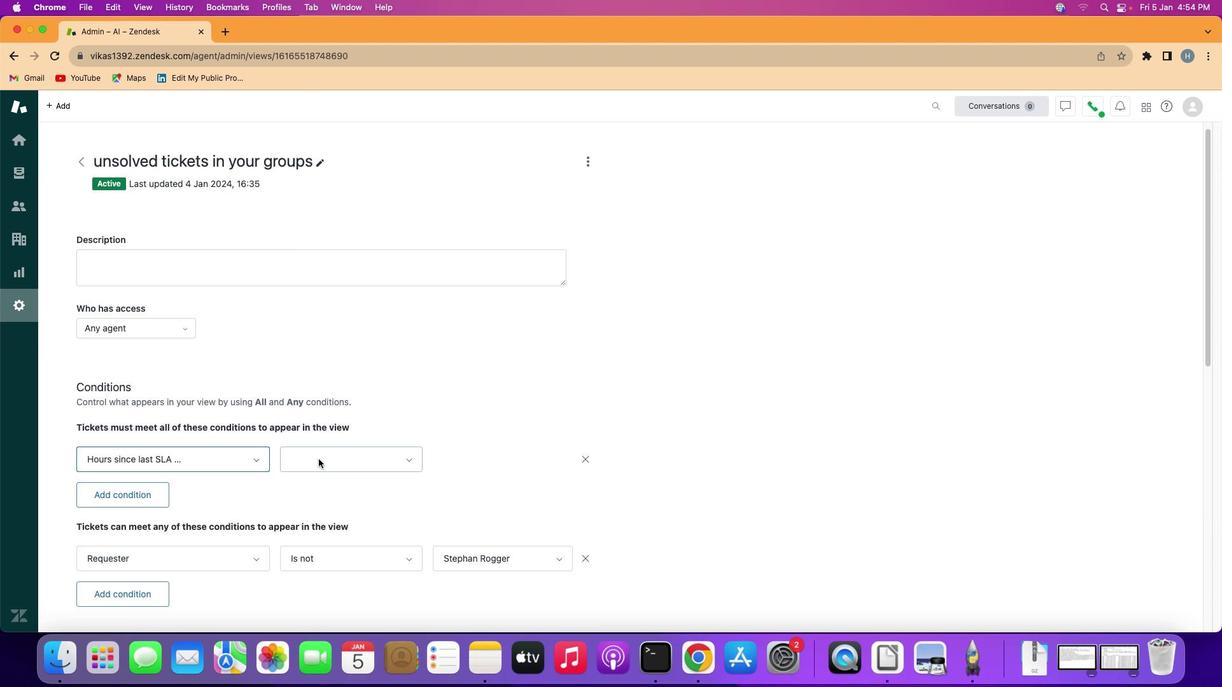 
Action: Mouse pressed left at (173, 379)
Screenshot: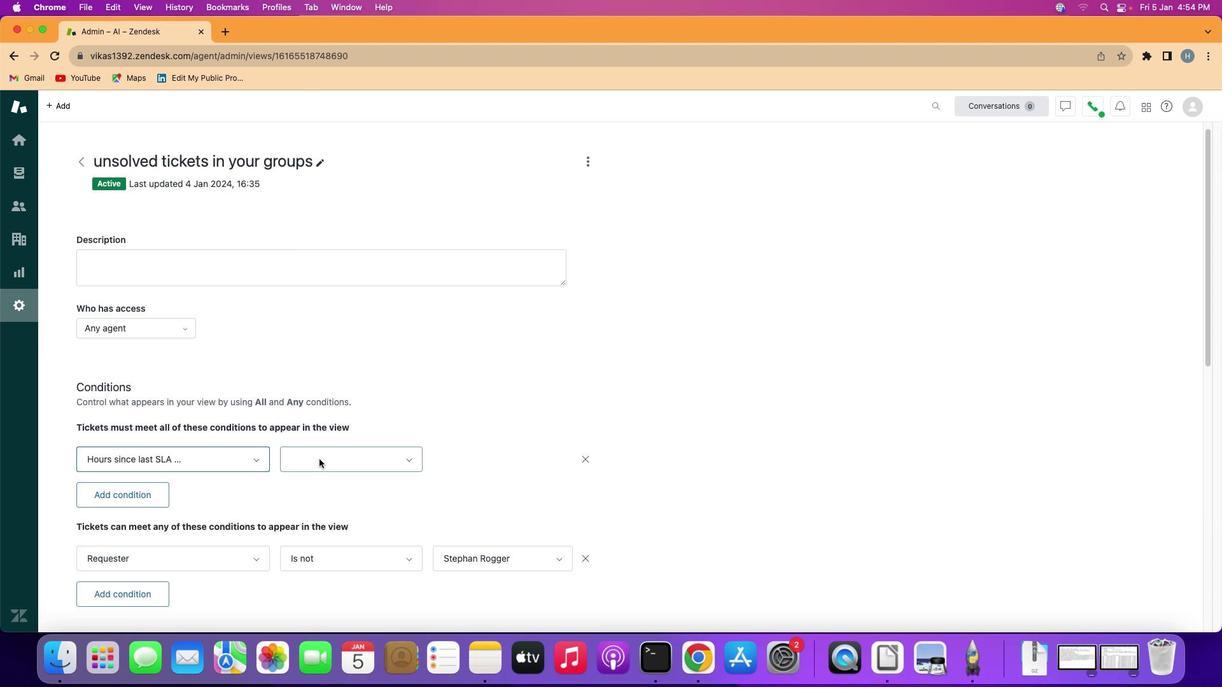 
Action: Mouse moved to (309, 450)
Screenshot: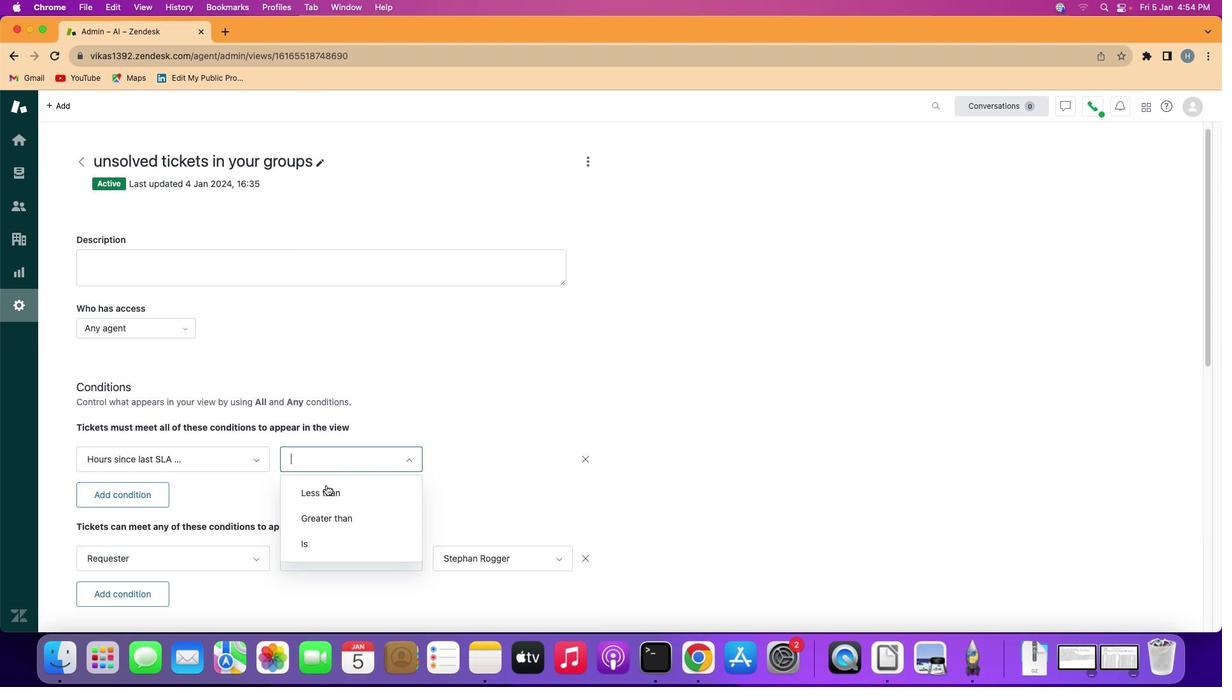 
Action: Mouse pressed left at (309, 450)
Screenshot: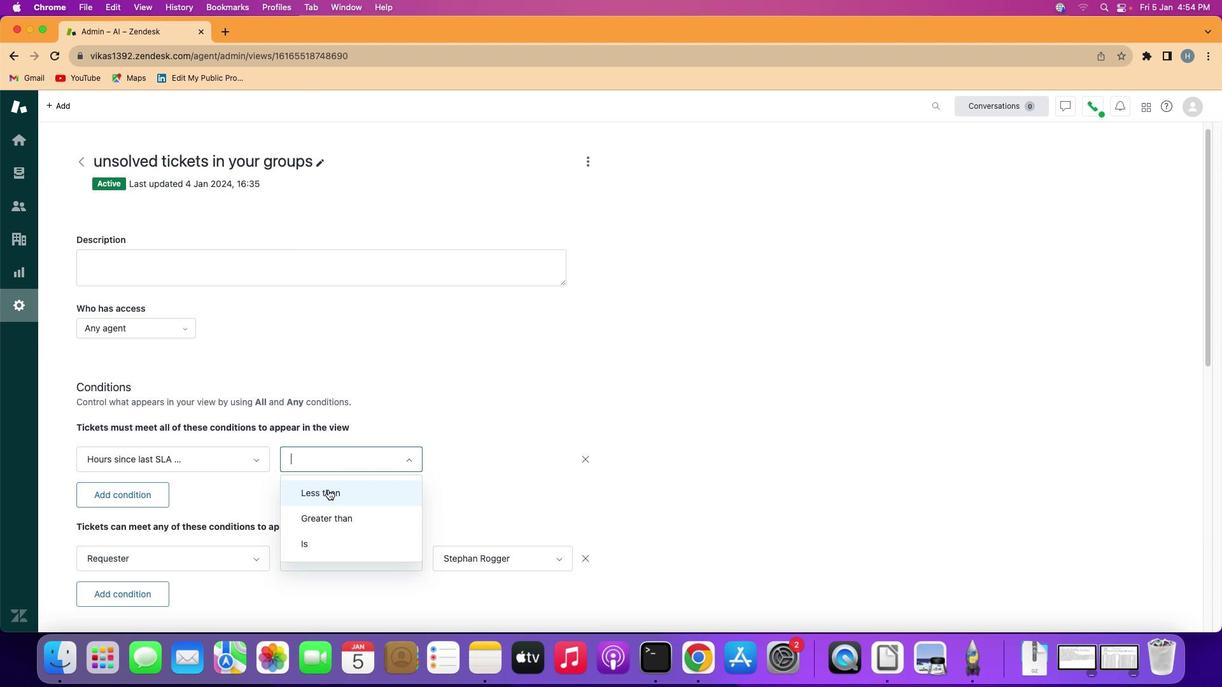 
Action: Mouse moved to (319, 481)
Screenshot: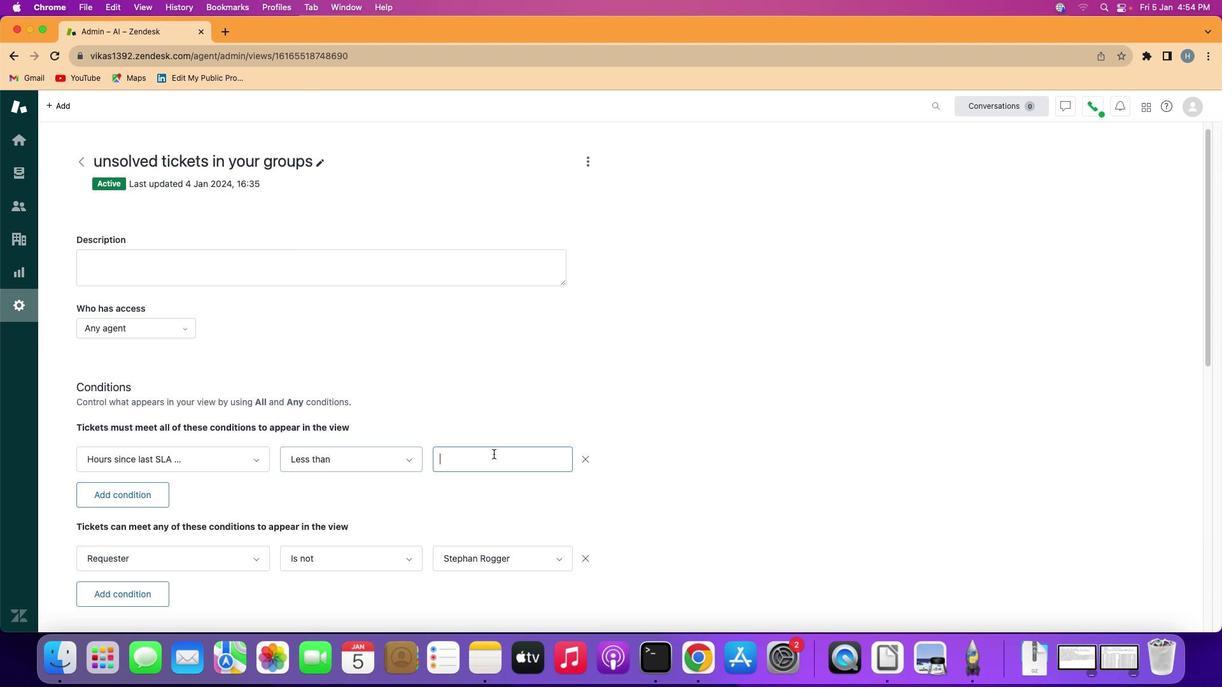 
Action: Mouse pressed left at (319, 481)
Screenshot: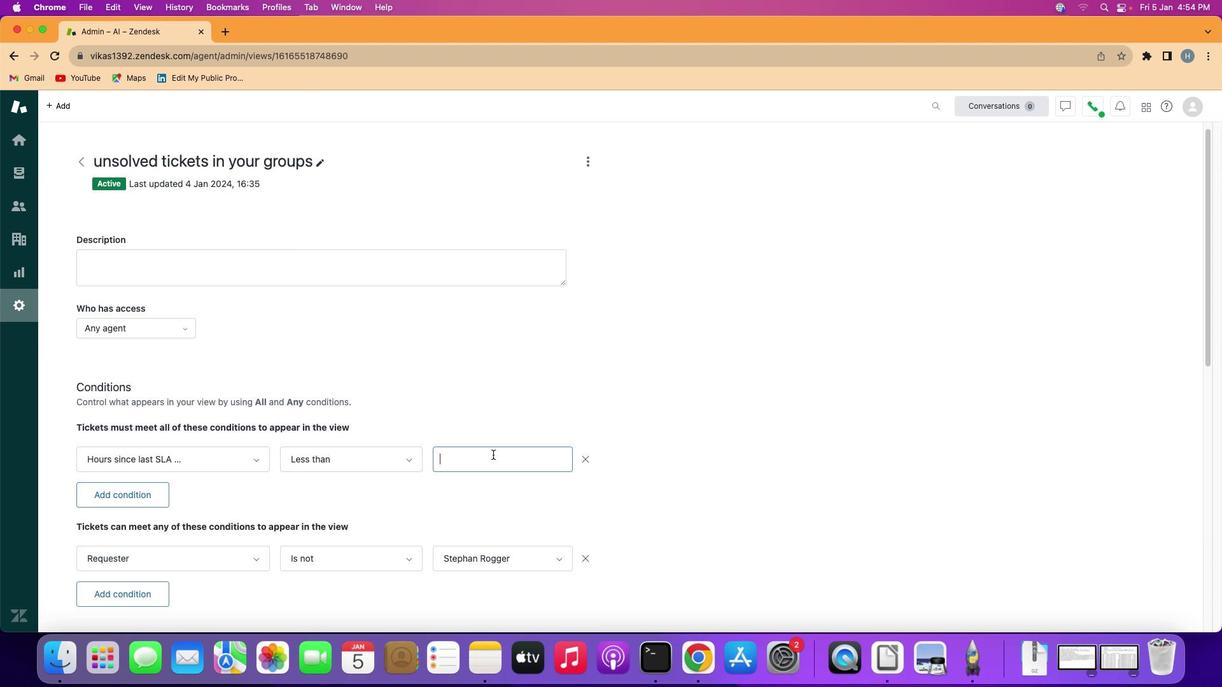 
Action: Mouse moved to (481, 448)
Screenshot: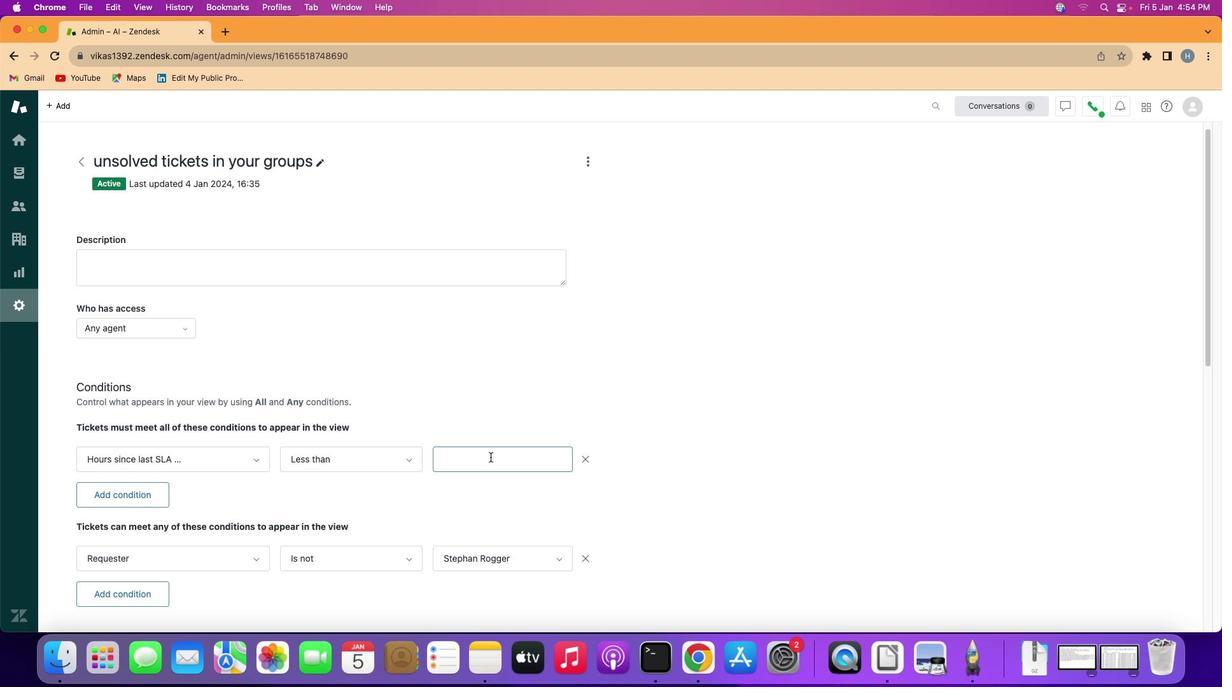 
Action: Mouse pressed left at (481, 448)
Screenshot: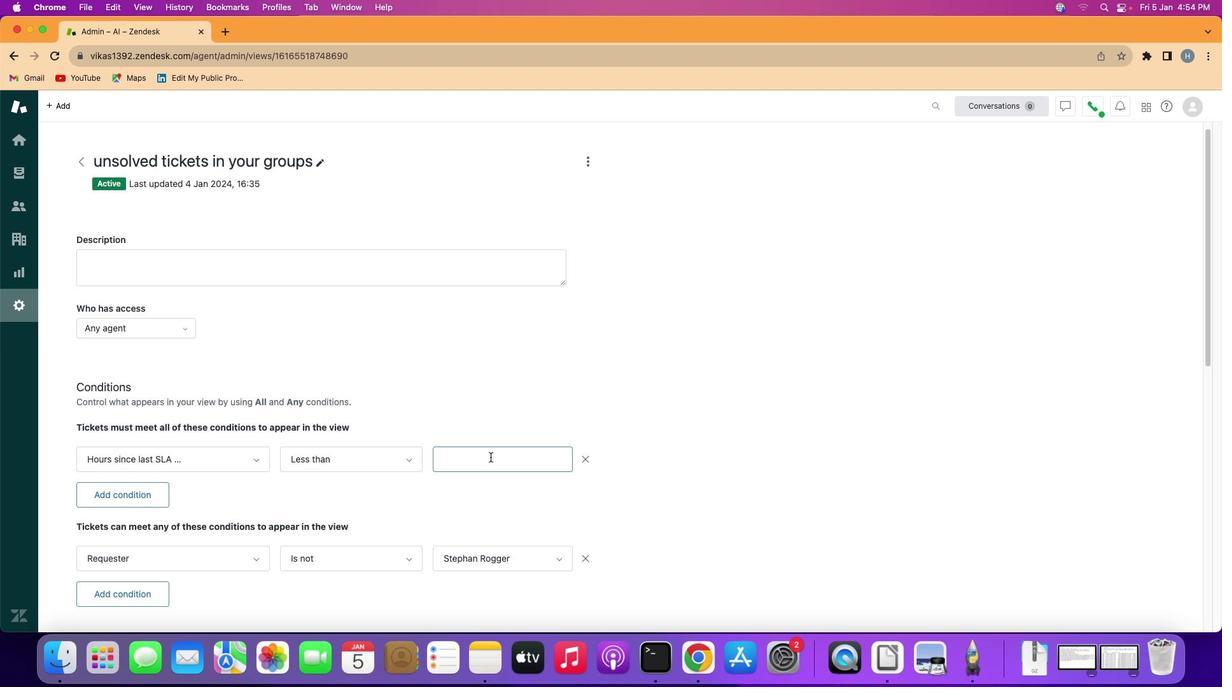 
Action: Mouse moved to (481, 448)
Screenshot: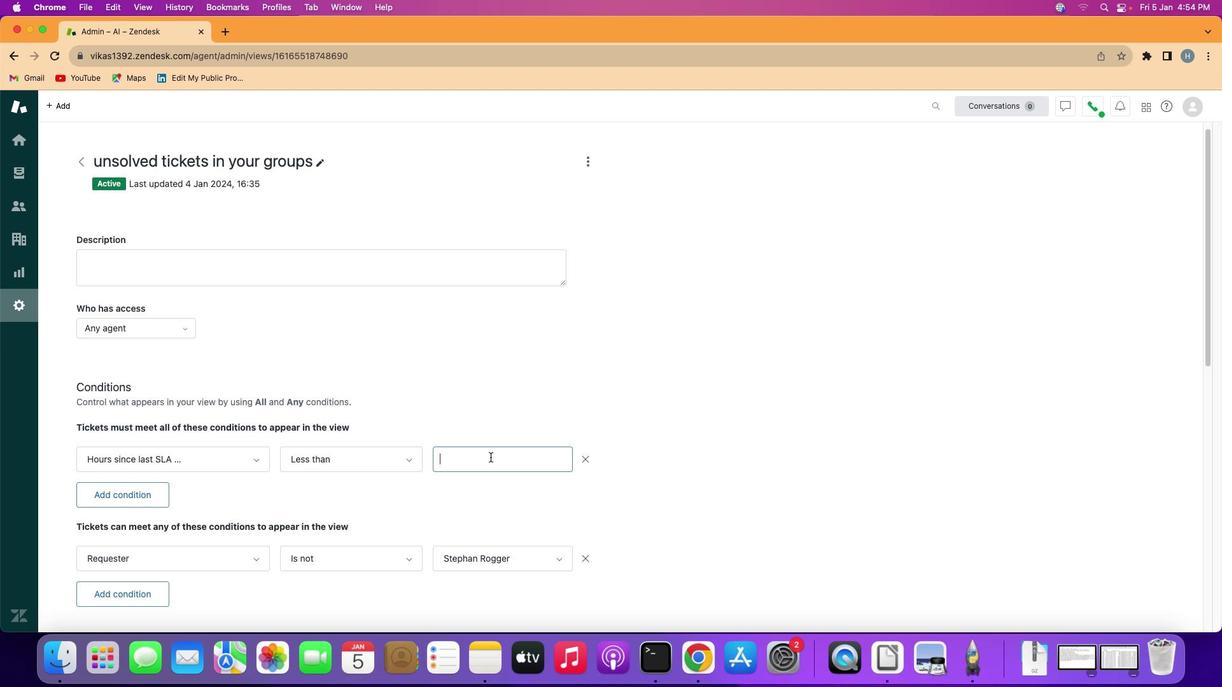 
Action: Key pressed Key.shift'O''n''e'Key.space'h''u''n''d''r''e''d'
Screenshot: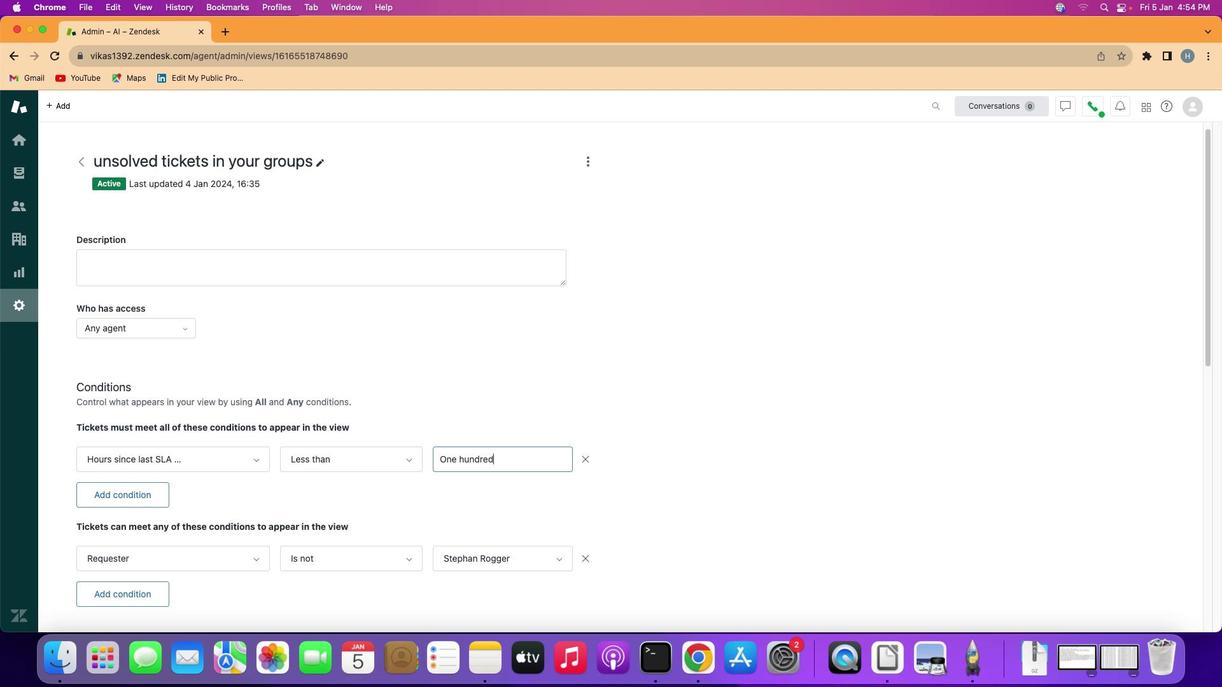 
Action: Mouse moved to (509, 488)
Screenshot: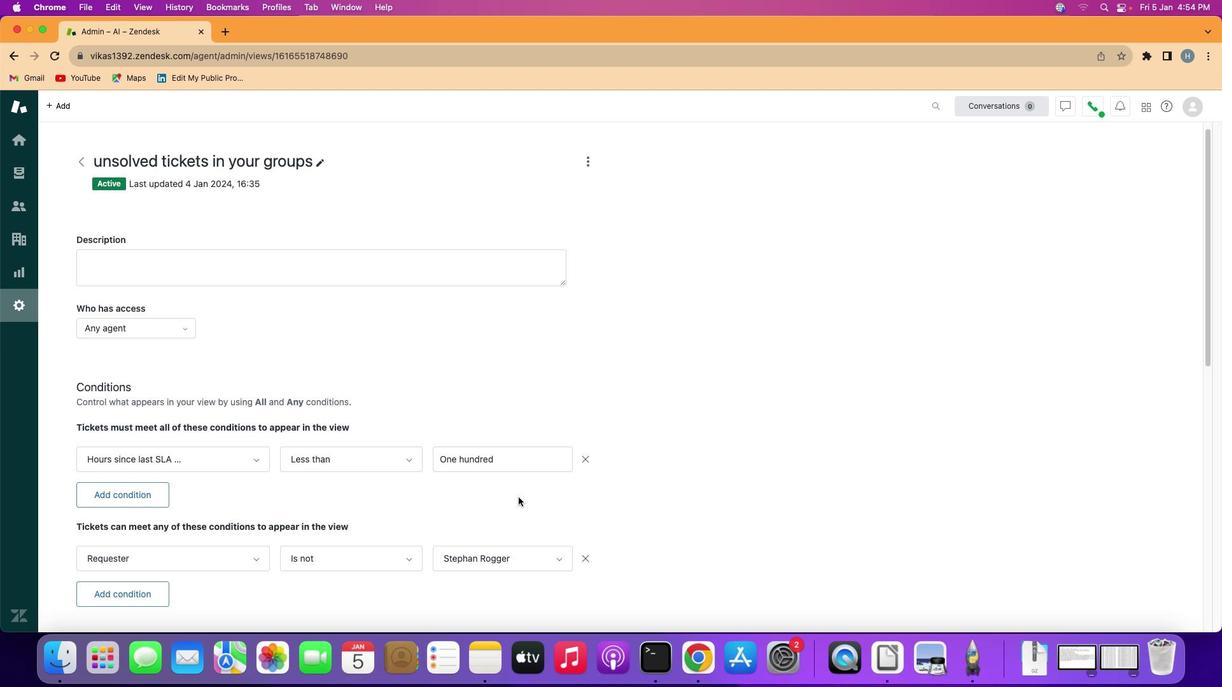 
Action: Mouse pressed left at (509, 488)
Screenshot: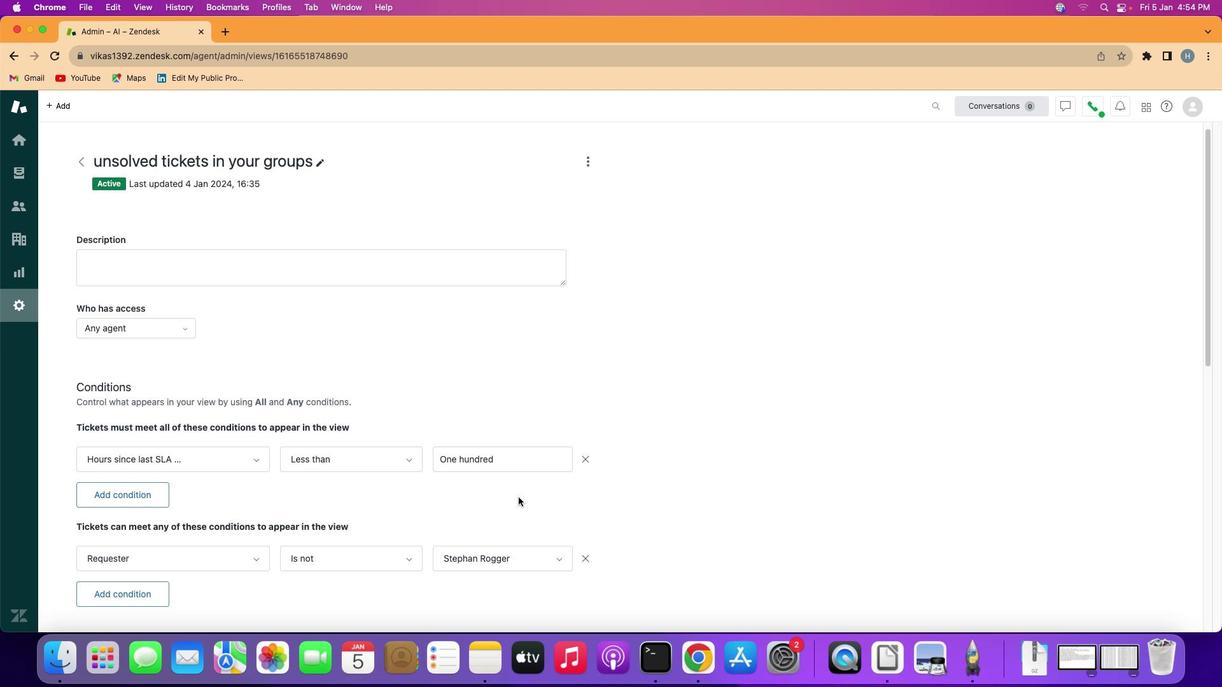 
